Task: Search one way flight ticket for 1 adult, 5 children, 2 infants in seat and 1 infant on lap in first from Las Vegas: Harry Reid International Airport to Rockford: Chicago Rockford International Airport(was Northwest Chicagoland Regional Airport At Rockford) on 5-1-2023. Choice of flights is Singapure airlines. Number of bags: 1 checked bag. Price is upto 92000. Outbound departure time preference is 12:45.
Action: Mouse moved to (190, 299)
Screenshot: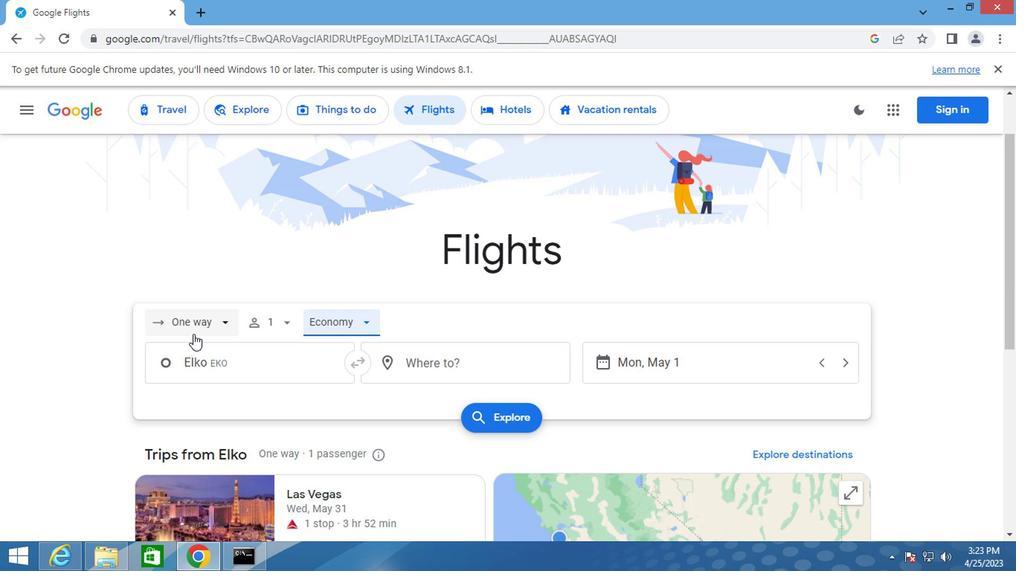 
Action: Mouse pressed left at (190, 299)
Screenshot: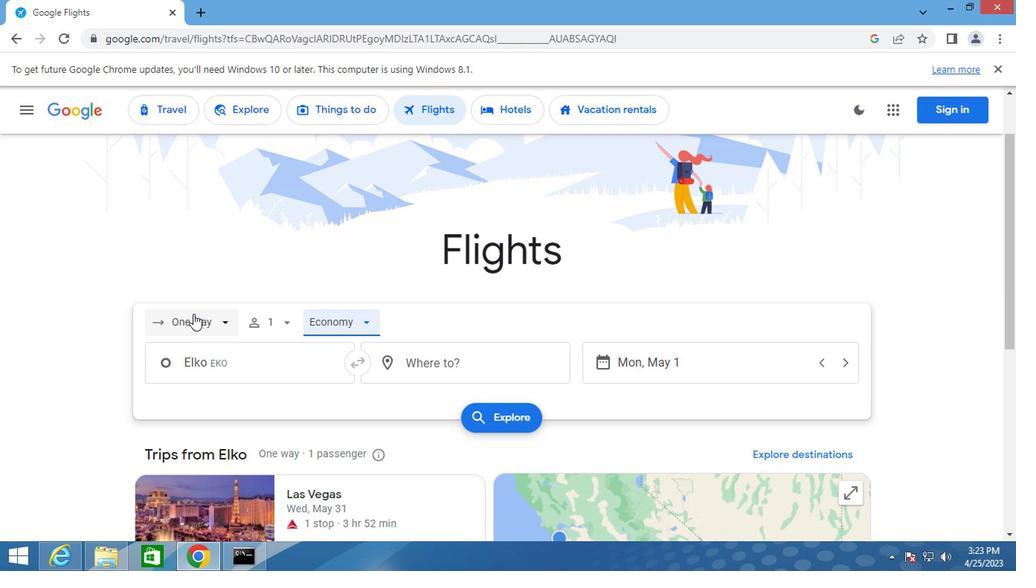 
Action: Mouse moved to (185, 327)
Screenshot: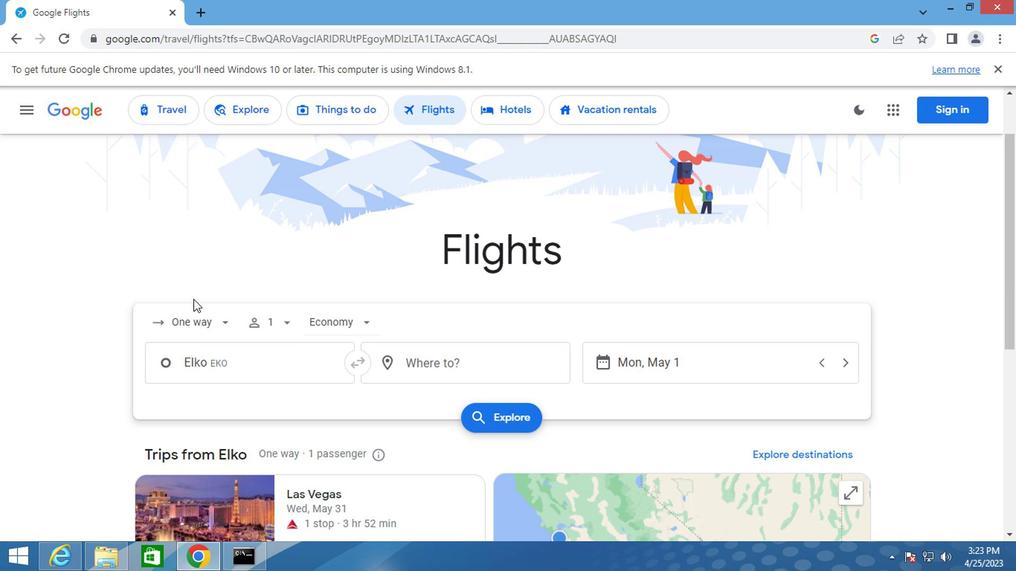 
Action: Mouse pressed left at (185, 327)
Screenshot: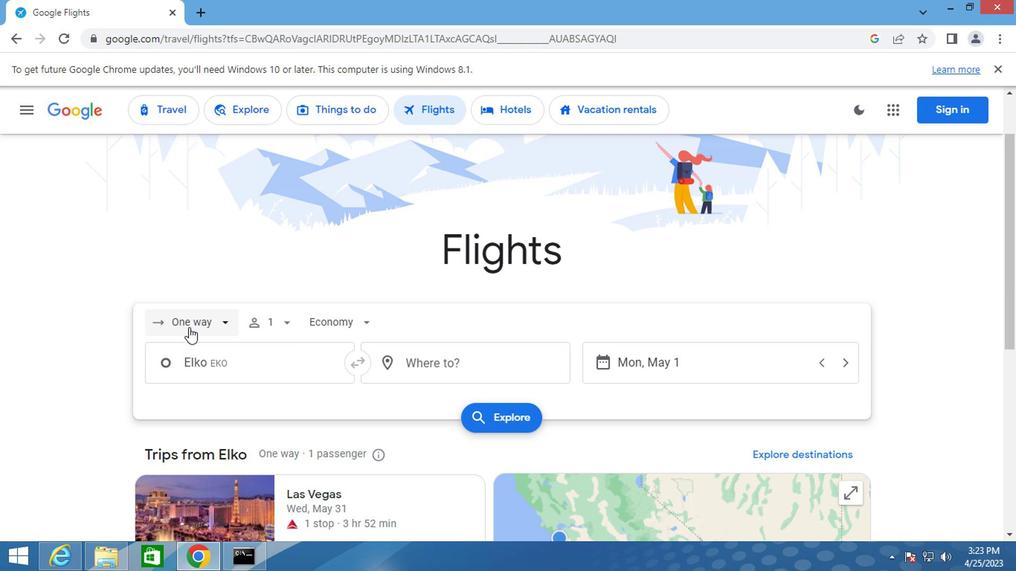 
Action: Mouse moved to (183, 400)
Screenshot: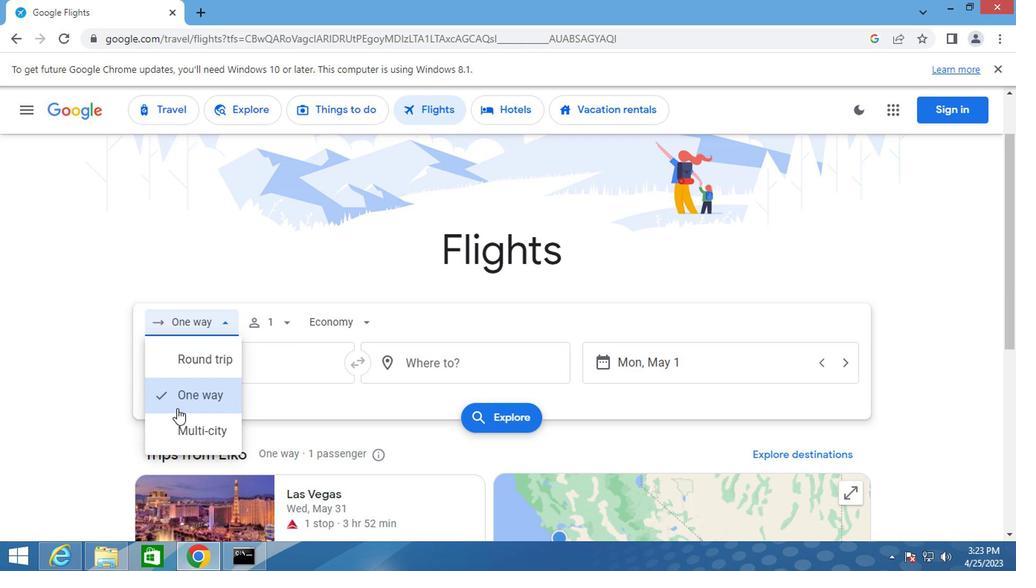 
Action: Mouse pressed left at (183, 400)
Screenshot: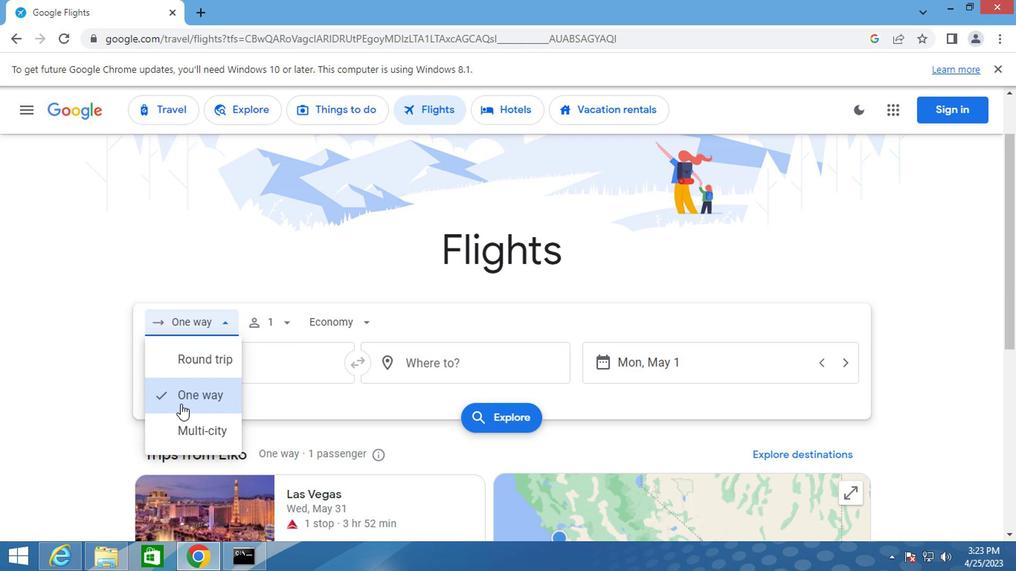 
Action: Mouse moved to (292, 325)
Screenshot: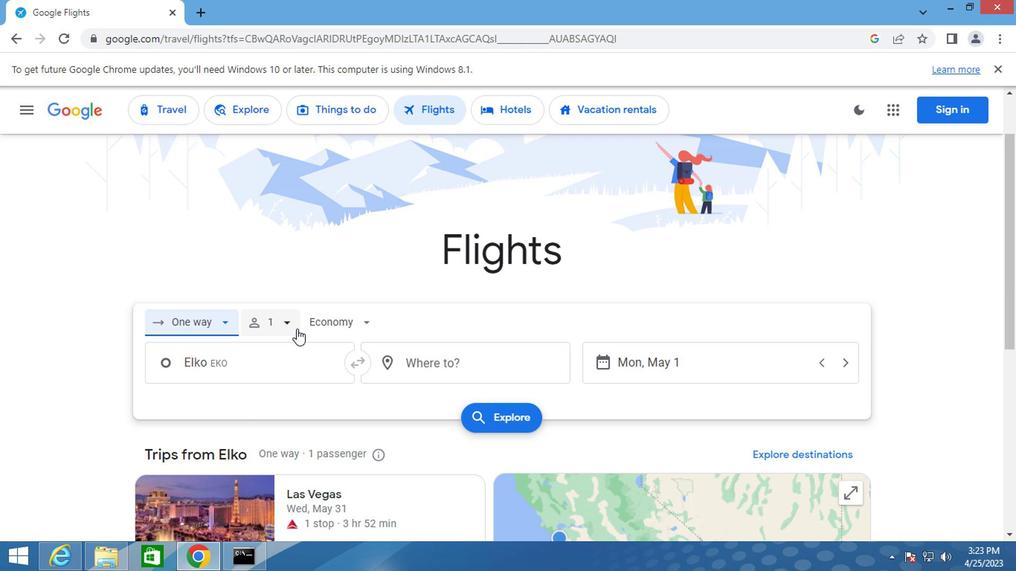 
Action: Mouse pressed left at (292, 325)
Screenshot: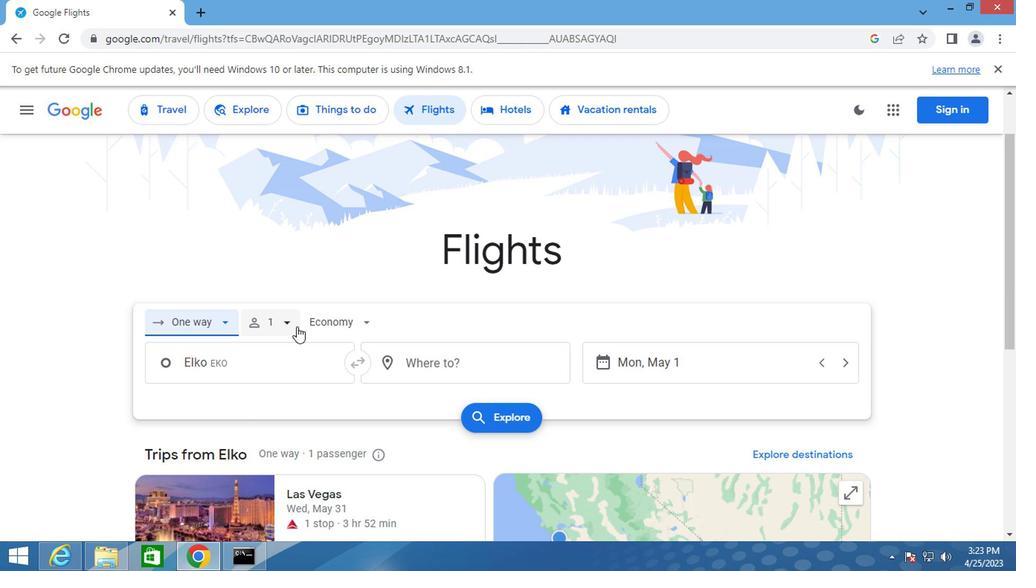 
Action: Mouse moved to (391, 393)
Screenshot: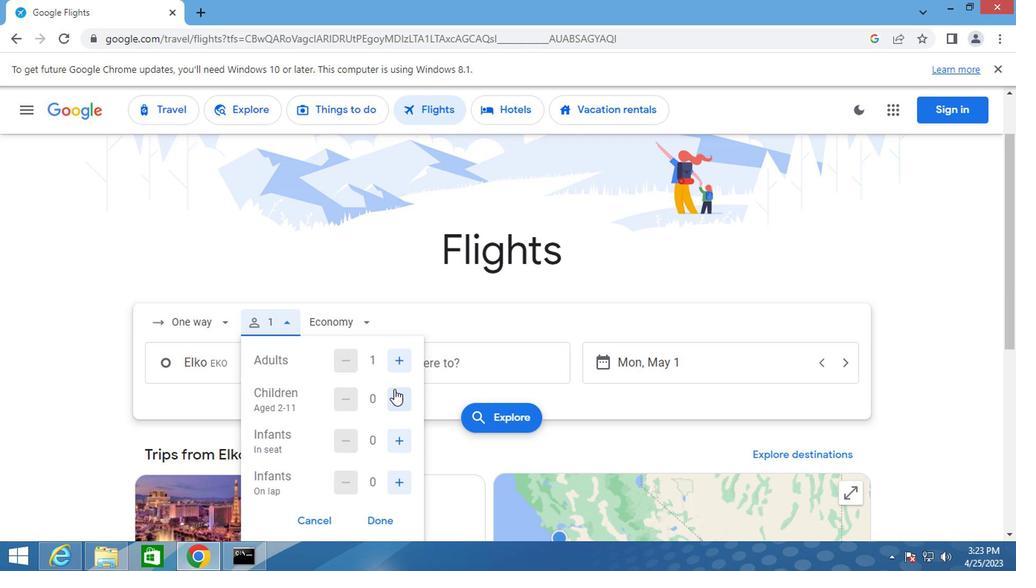 
Action: Mouse pressed left at (391, 393)
Screenshot: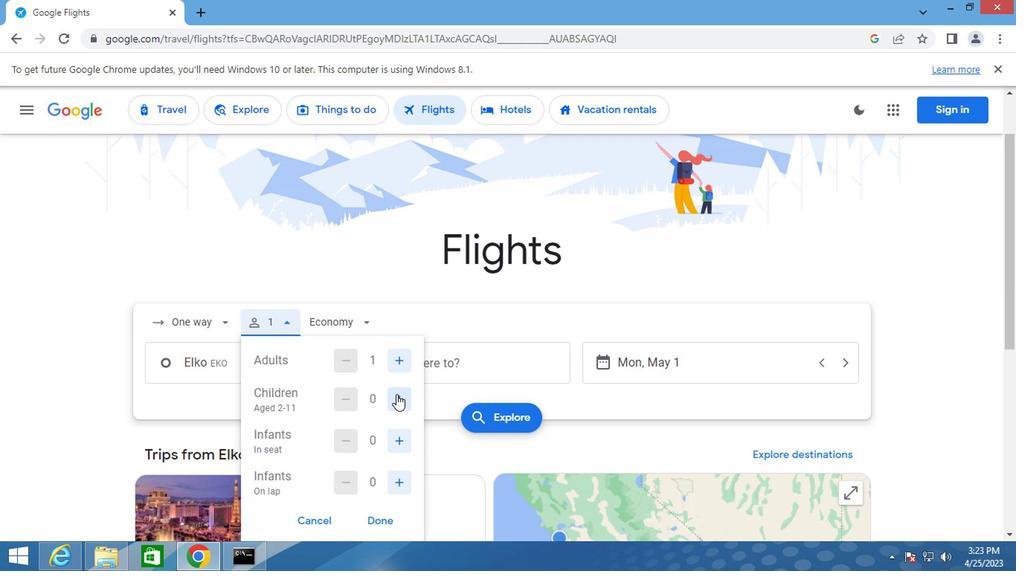 
Action: Mouse moved to (388, 438)
Screenshot: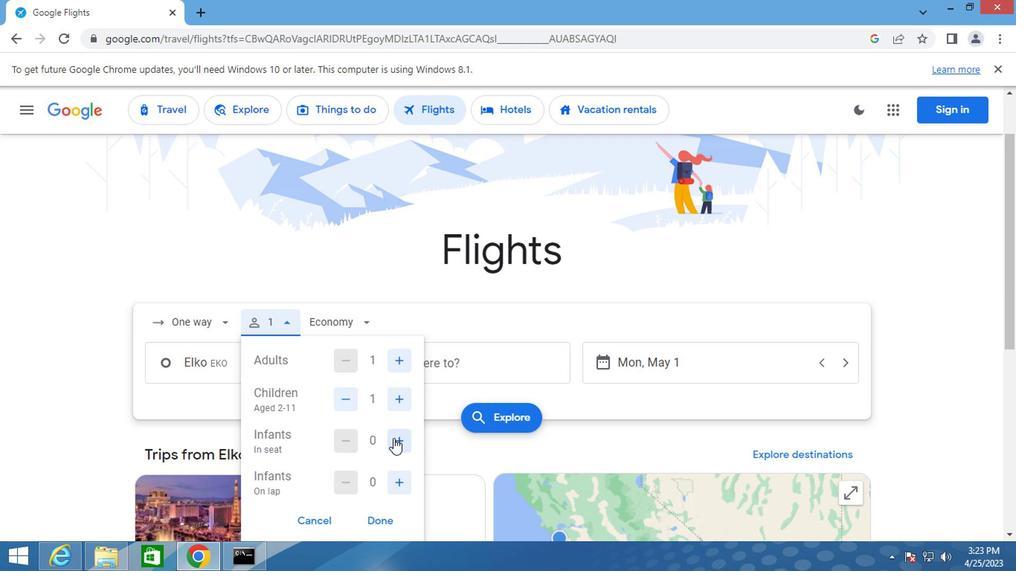 
Action: Mouse pressed left at (388, 438)
Screenshot: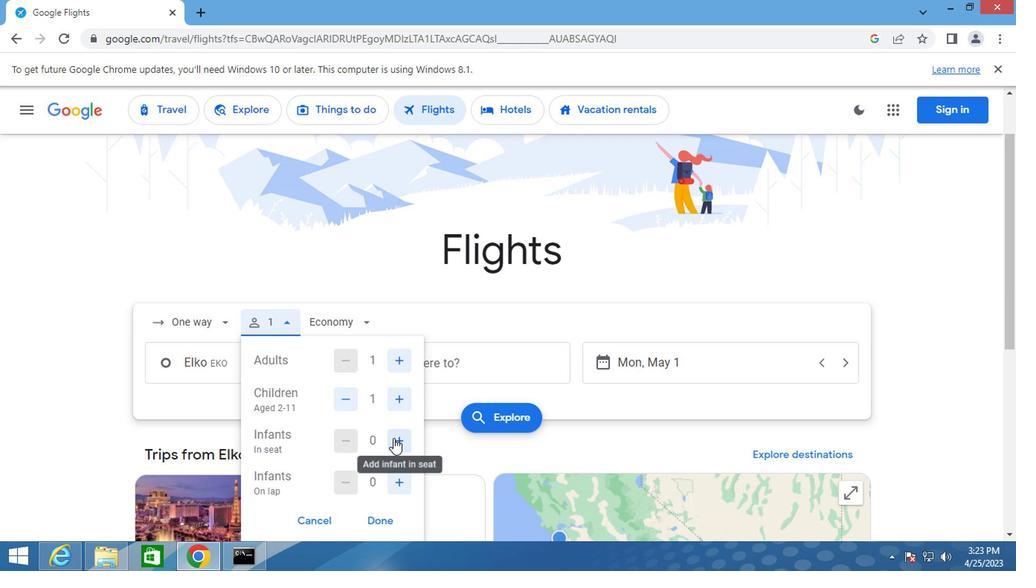 
Action: Mouse moved to (341, 321)
Screenshot: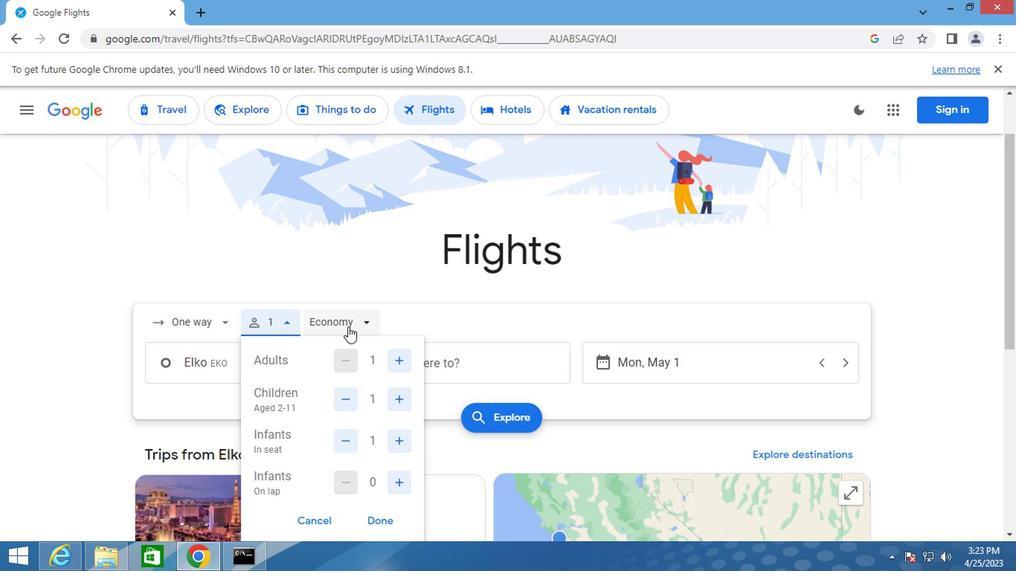 
Action: Mouse pressed left at (341, 321)
Screenshot: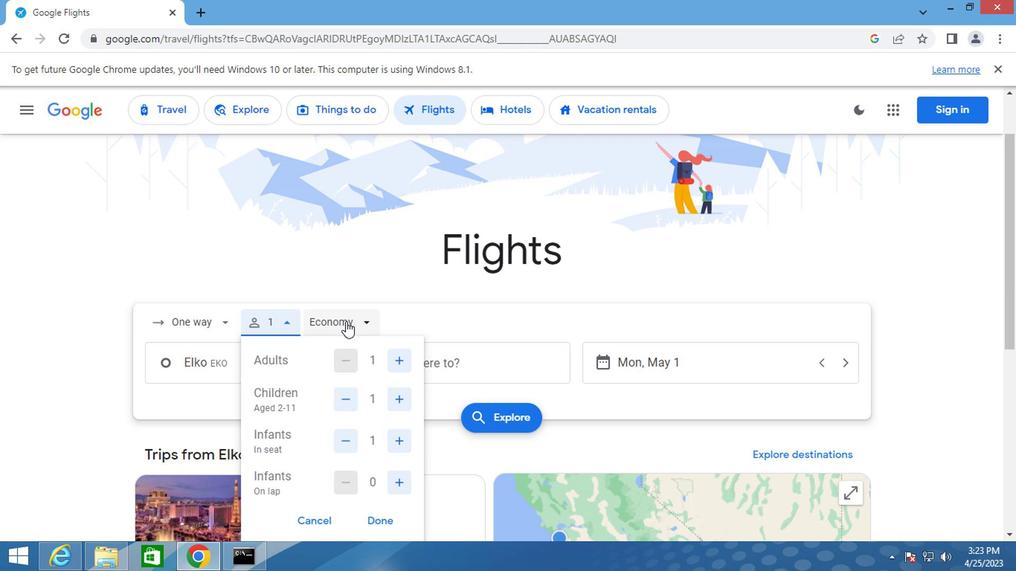 
Action: Mouse moved to (372, 395)
Screenshot: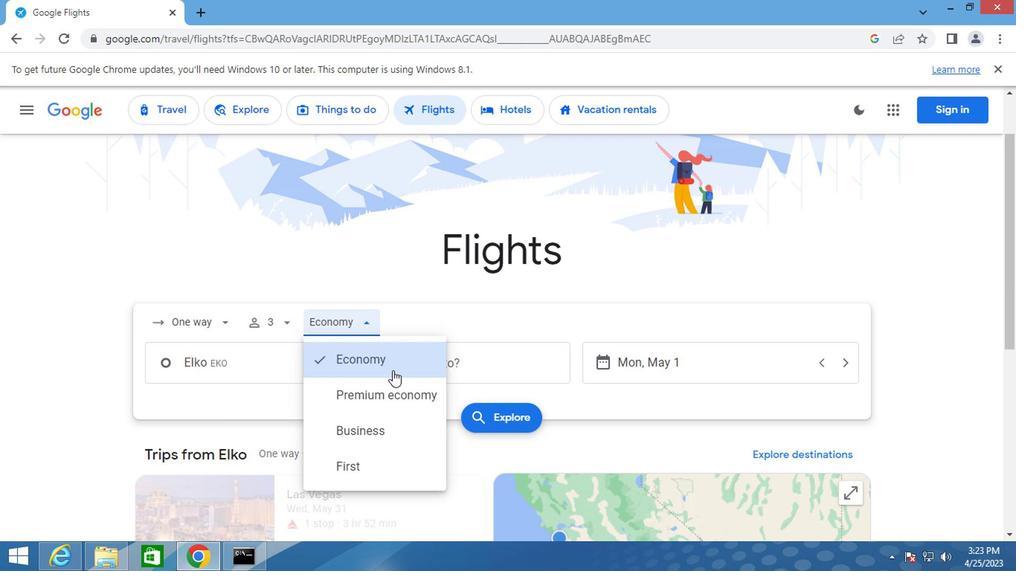 
Action: Mouse pressed left at (372, 395)
Screenshot: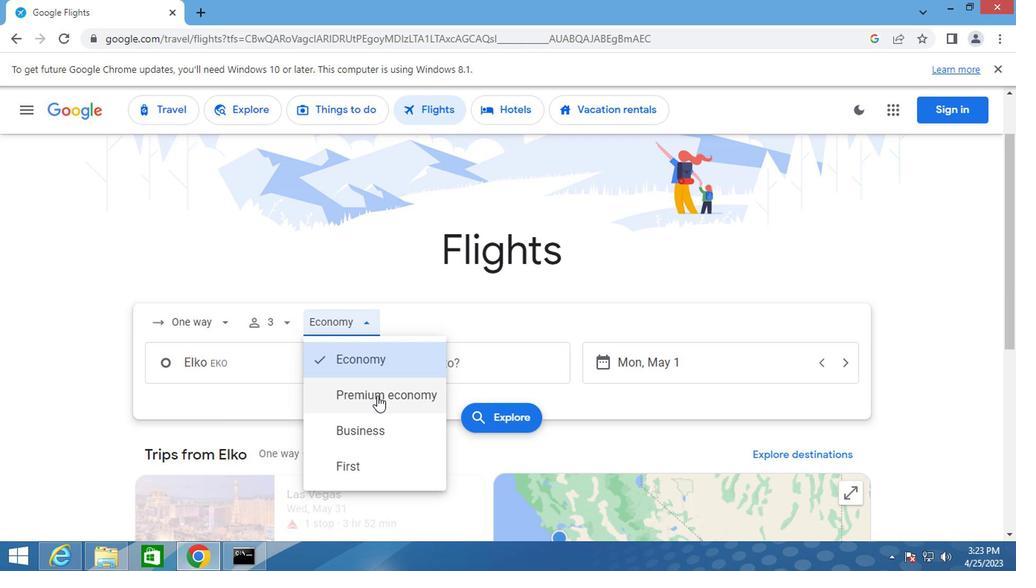 
Action: Mouse moved to (215, 365)
Screenshot: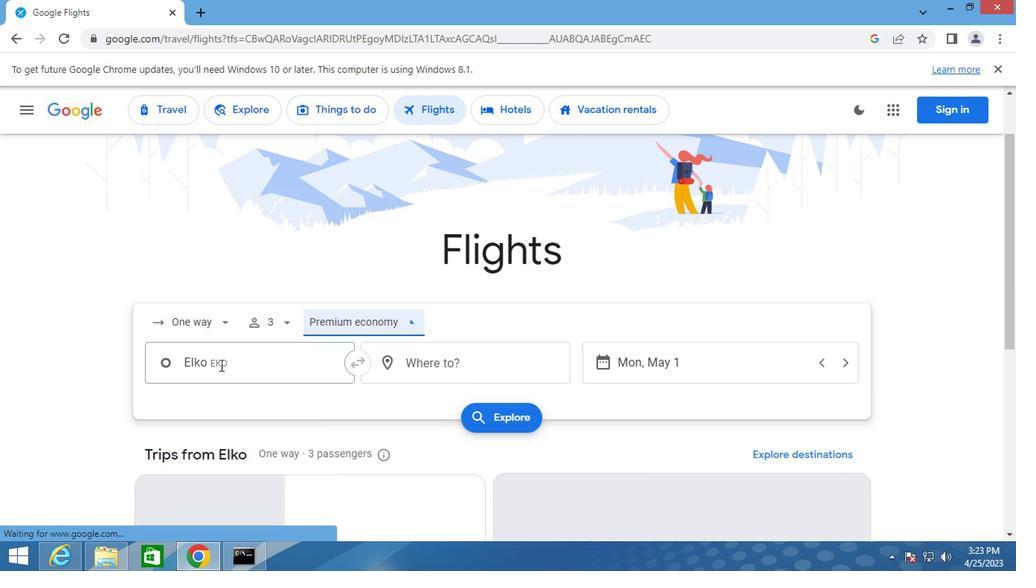 
Action: Mouse pressed left at (215, 365)
Screenshot: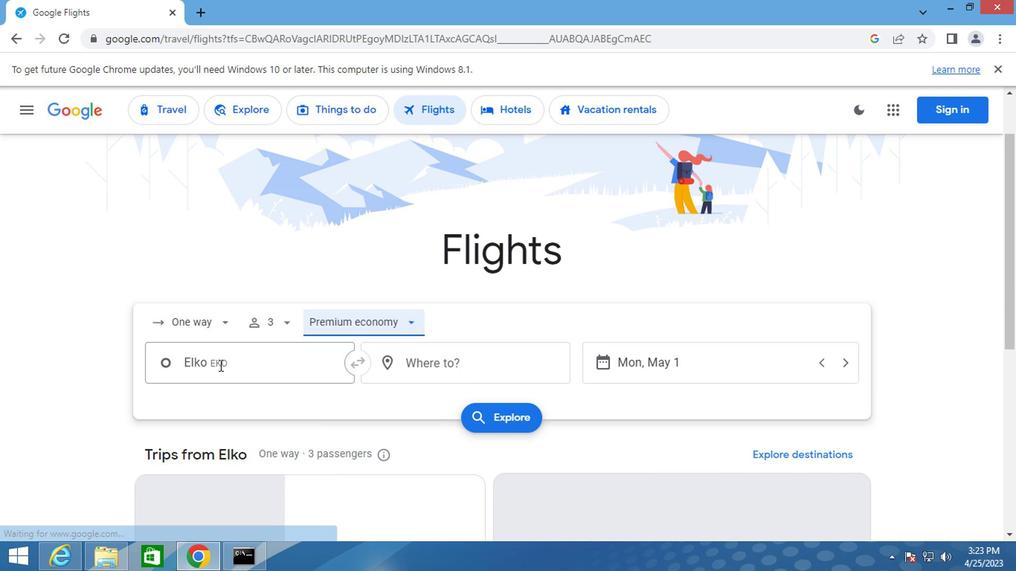 
Action: Mouse moved to (211, 361)
Screenshot: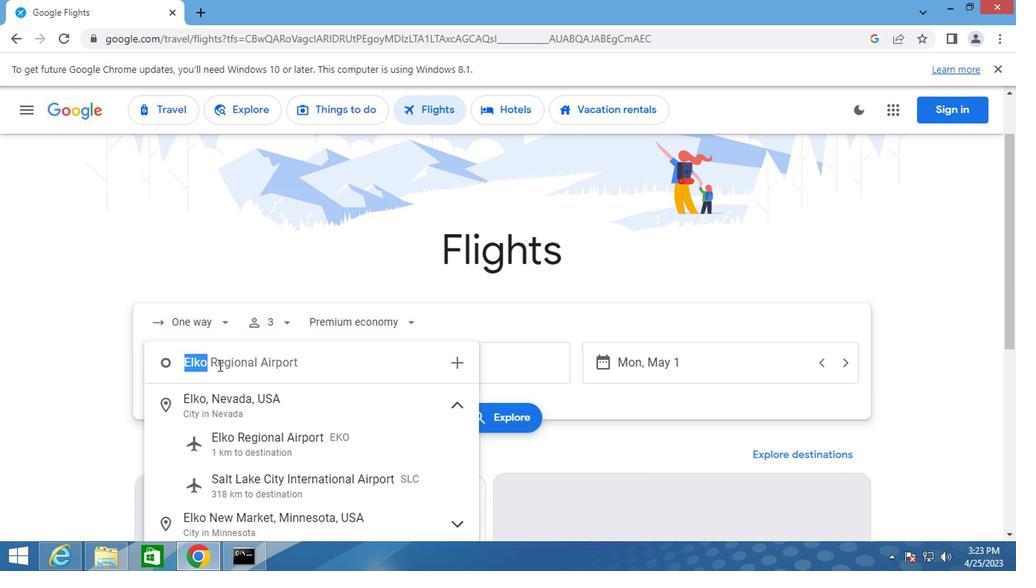 
Action: Key pressed elko
Screenshot: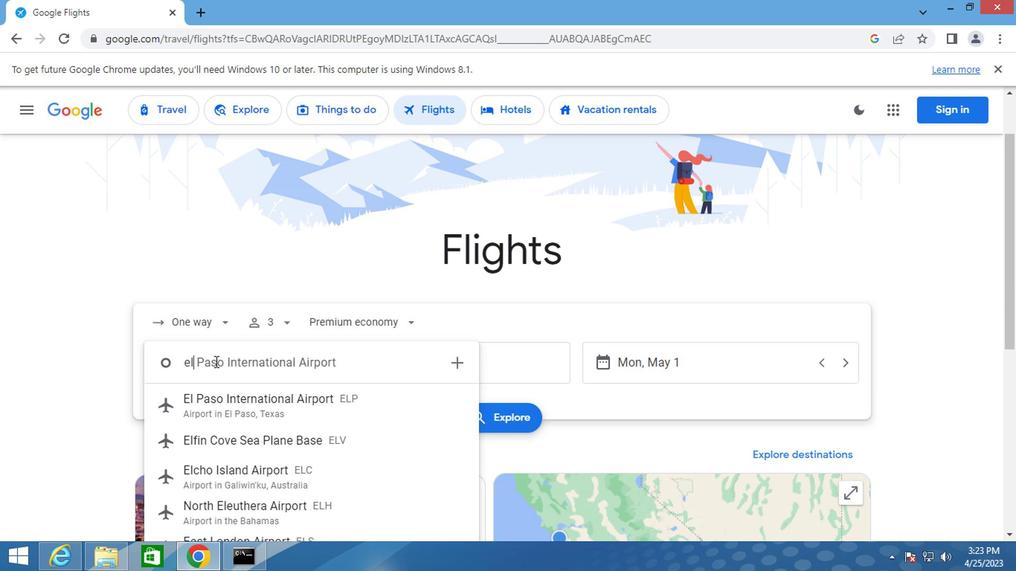 
Action: Mouse moved to (254, 443)
Screenshot: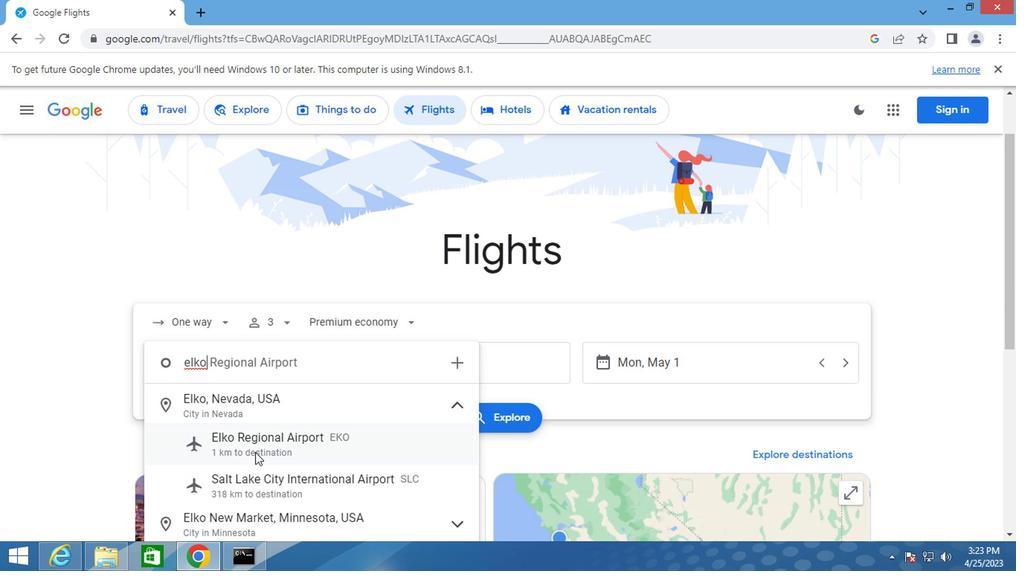 
Action: Mouse pressed left at (254, 443)
Screenshot: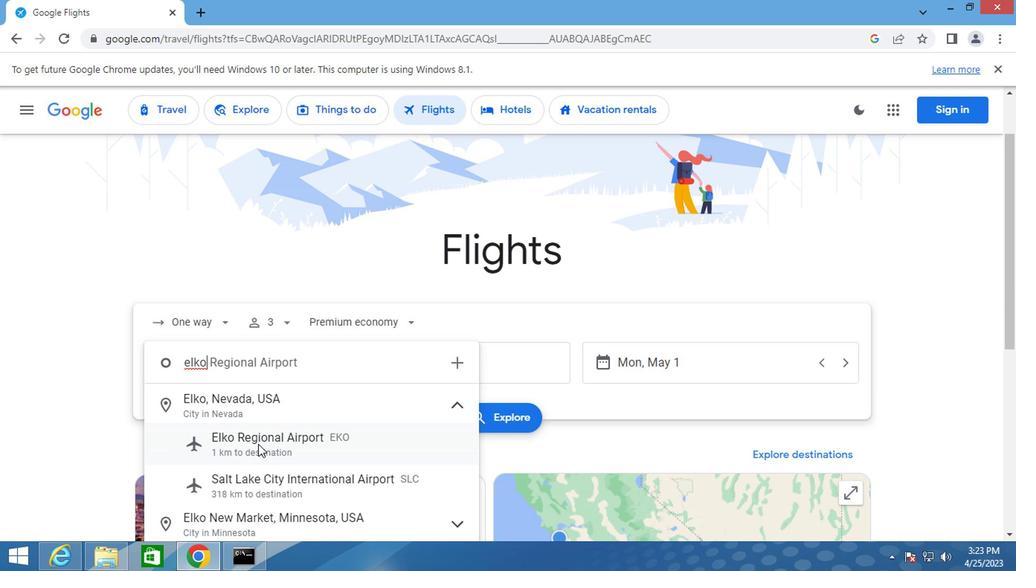 
Action: Mouse moved to (398, 372)
Screenshot: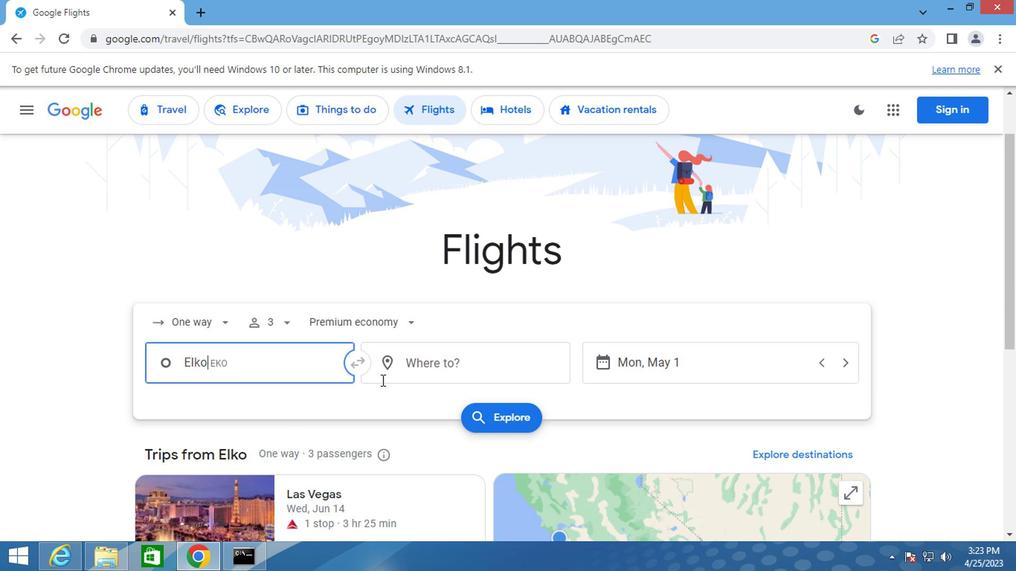 
Action: Mouse pressed left at (398, 372)
Screenshot: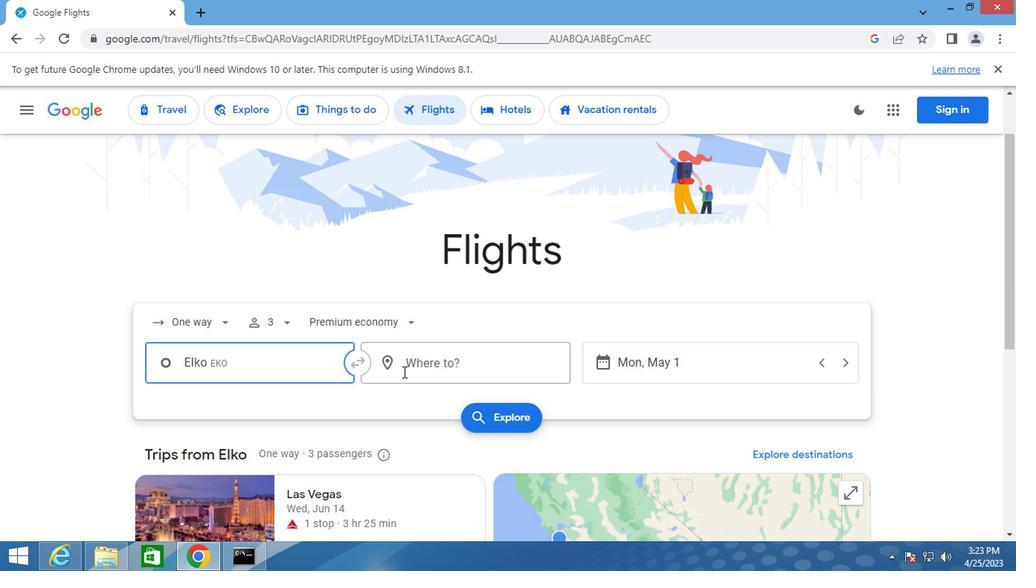 
Action: Key pressed gillette
Screenshot: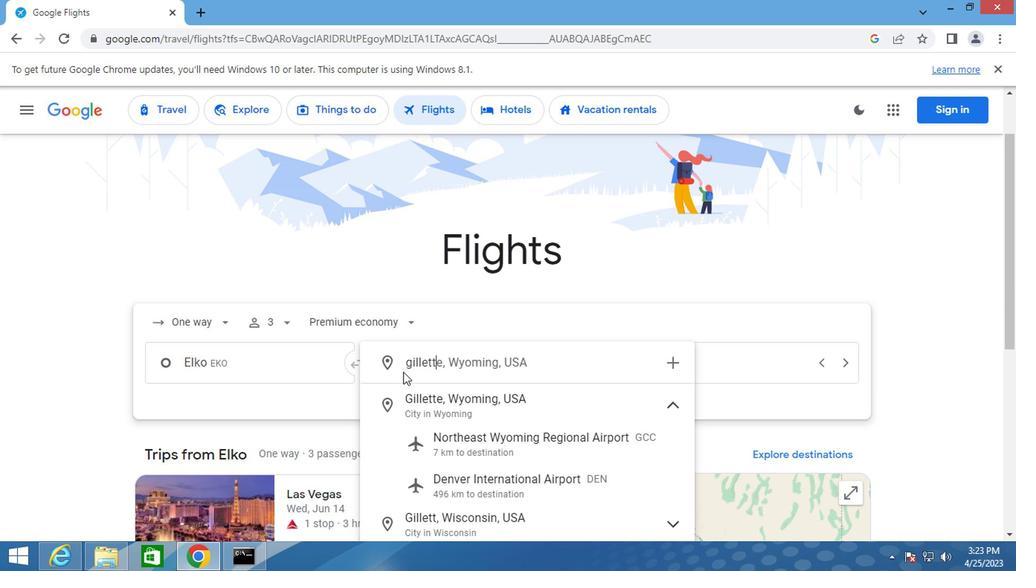 
Action: Mouse moved to (475, 446)
Screenshot: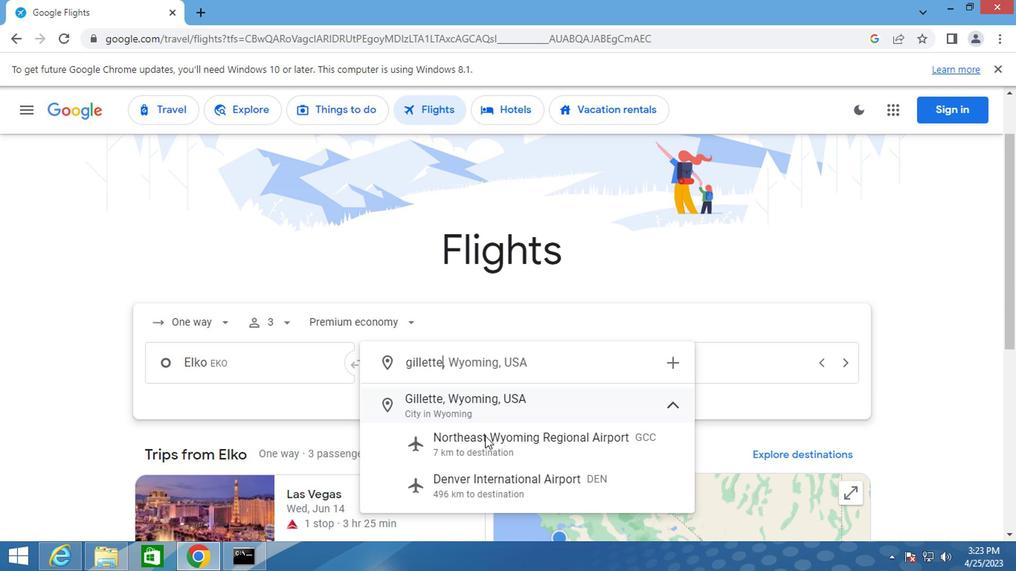 
Action: Mouse pressed left at (475, 446)
Screenshot: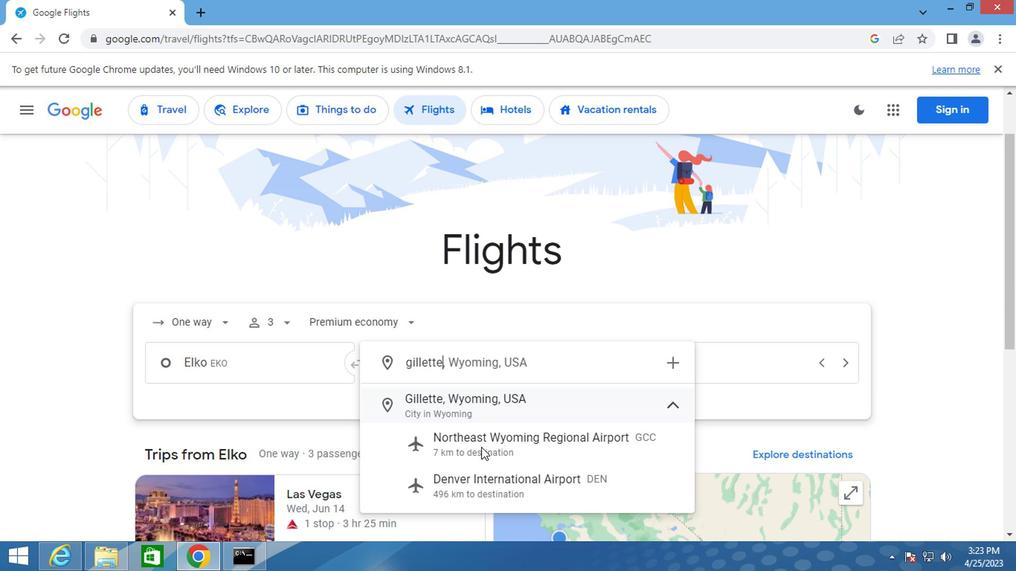
Action: Mouse moved to (656, 377)
Screenshot: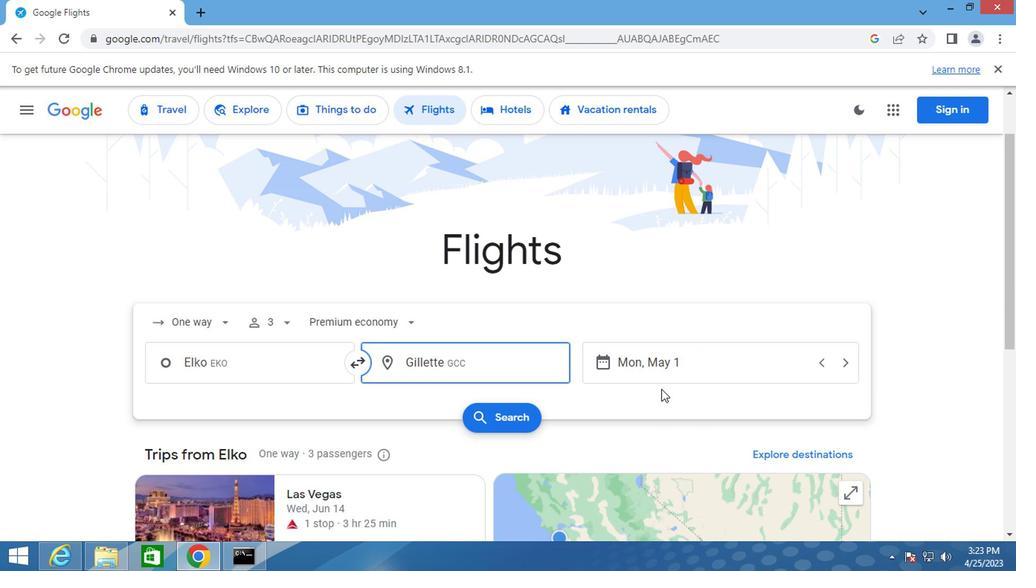 
Action: Mouse pressed left at (656, 377)
Screenshot: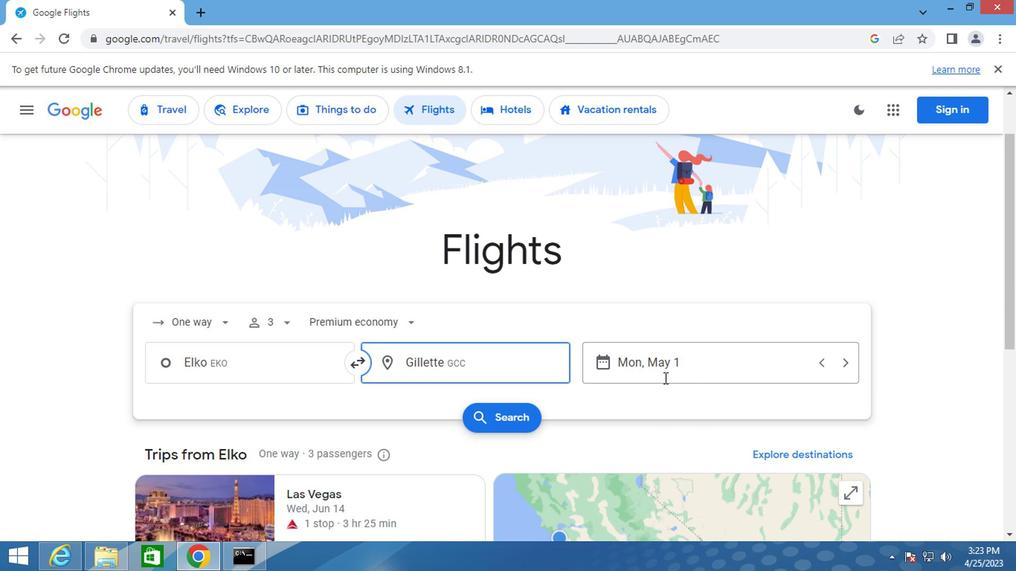 
Action: Mouse moved to (648, 277)
Screenshot: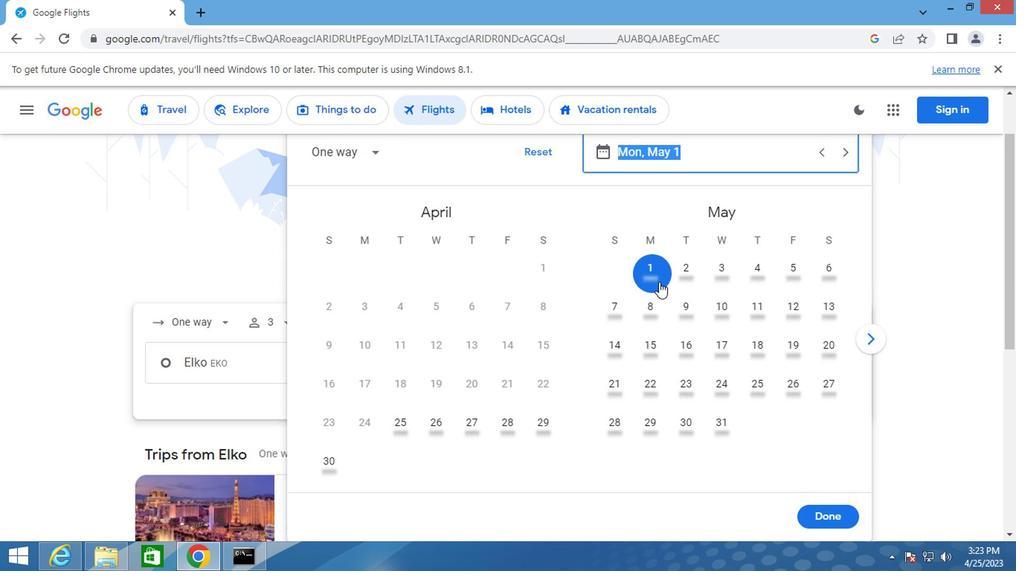 
Action: Mouse pressed left at (648, 277)
Screenshot: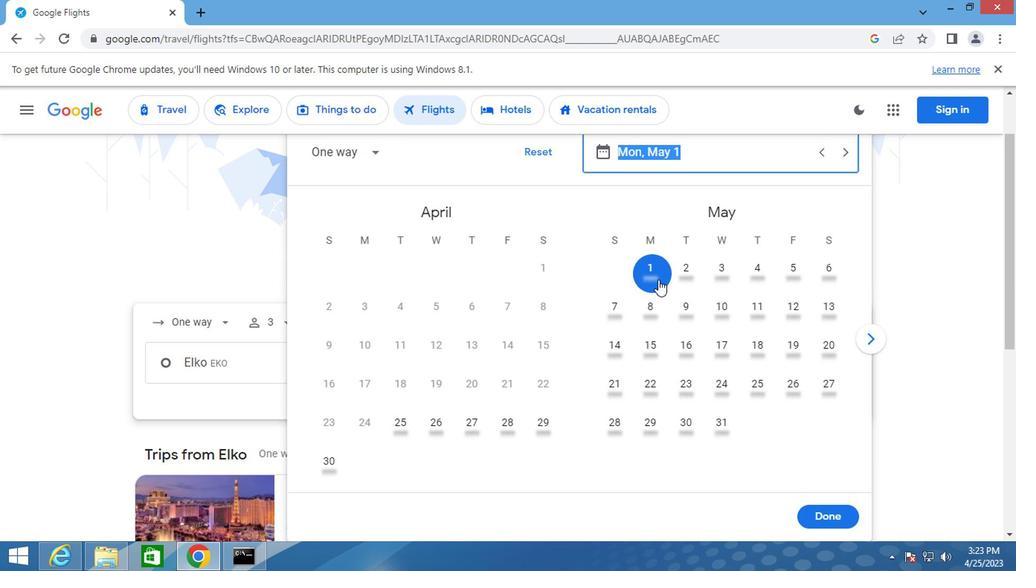 
Action: Mouse moved to (815, 519)
Screenshot: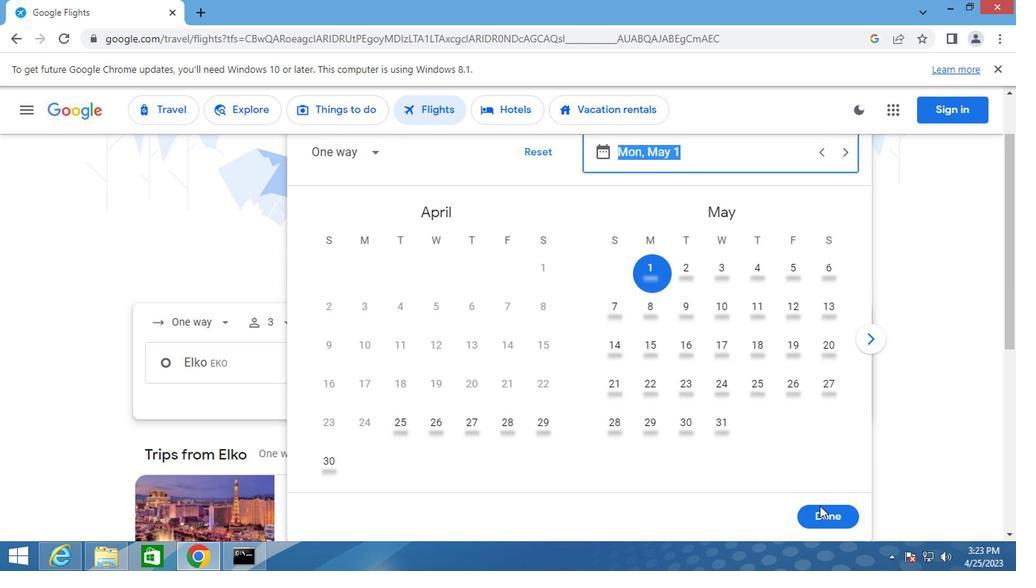 
Action: Mouse pressed left at (815, 519)
Screenshot: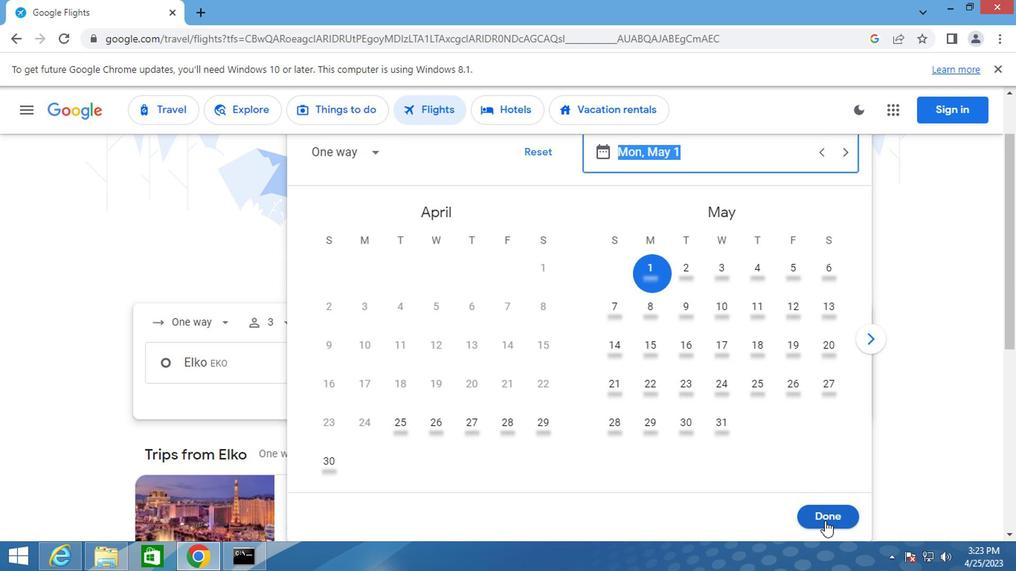 
Action: Mouse moved to (507, 411)
Screenshot: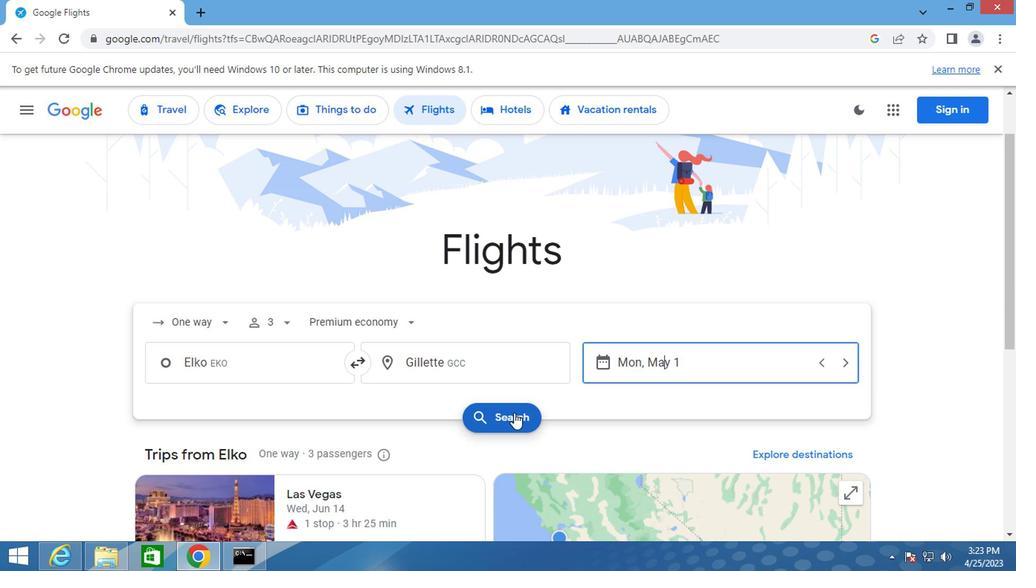 
Action: Mouse pressed left at (507, 411)
Screenshot: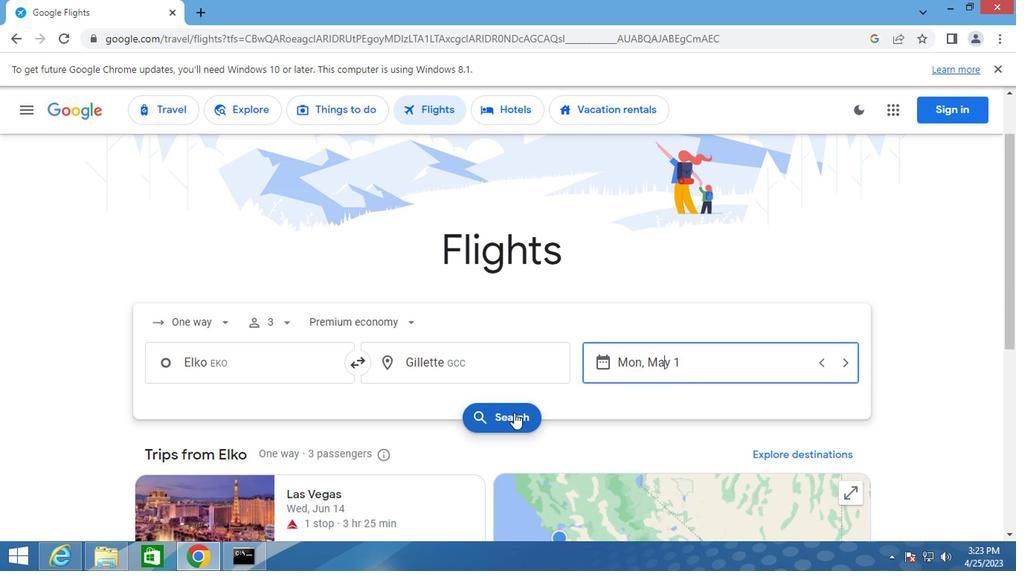 
Action: Mouse moved to (167, 248)
Screenshot: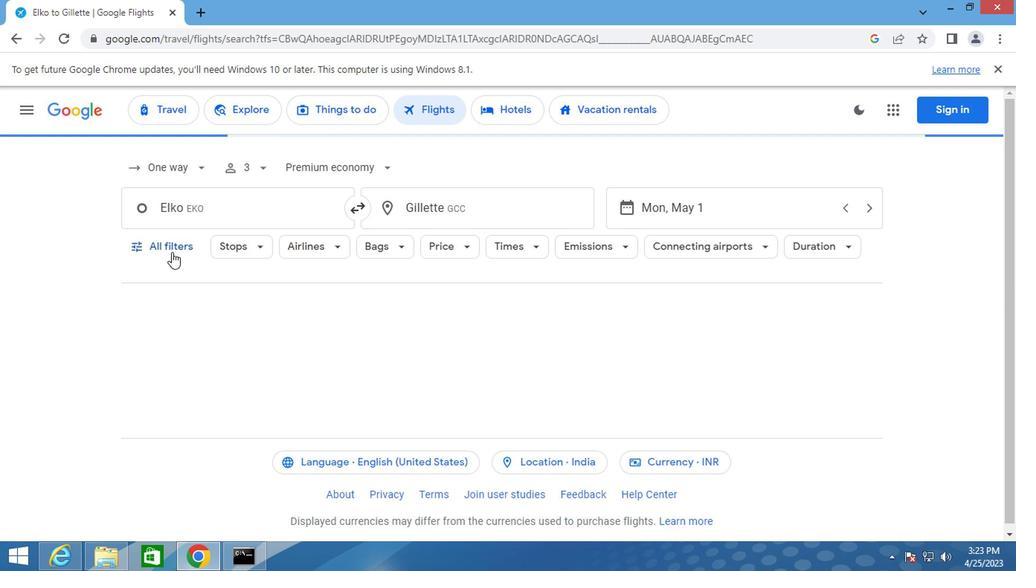 
Action: Mouse pressed left at (167, 248)
Screenshot: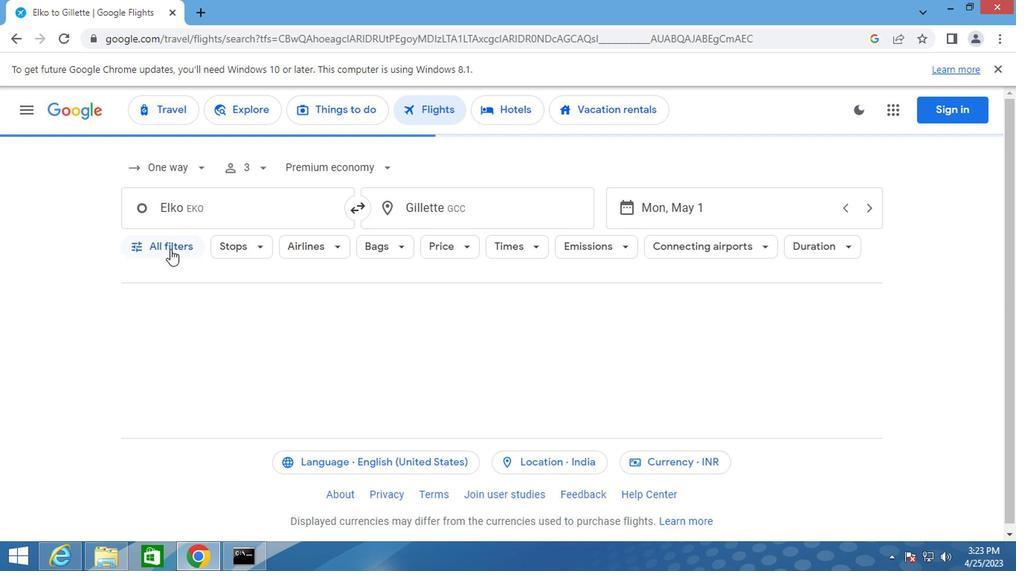 
Action: Mouse moved to (219, 396)
Screenshot: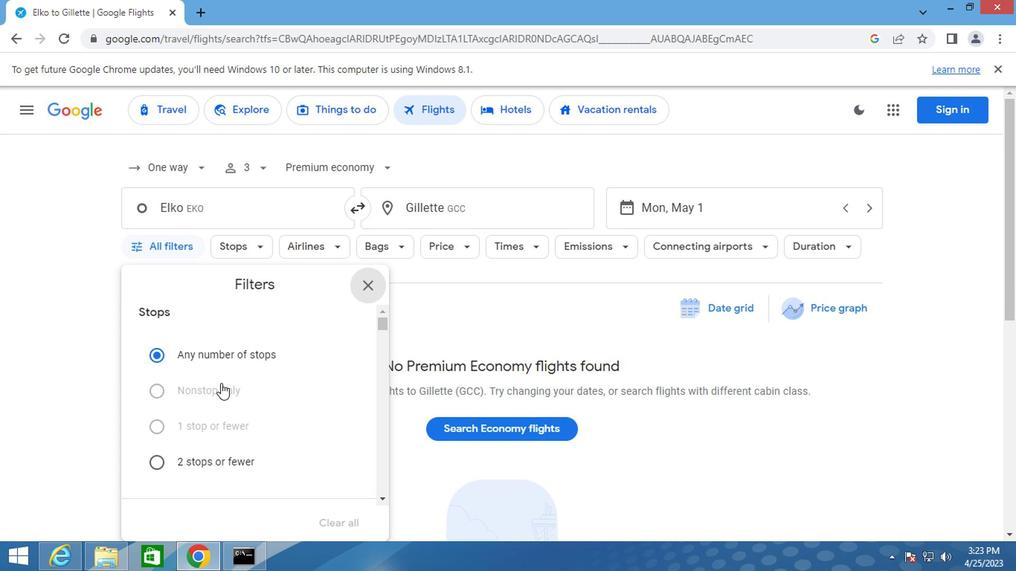 
Action: Mouse scrolled (219, 396) with delta (0, 0)
Screenshot: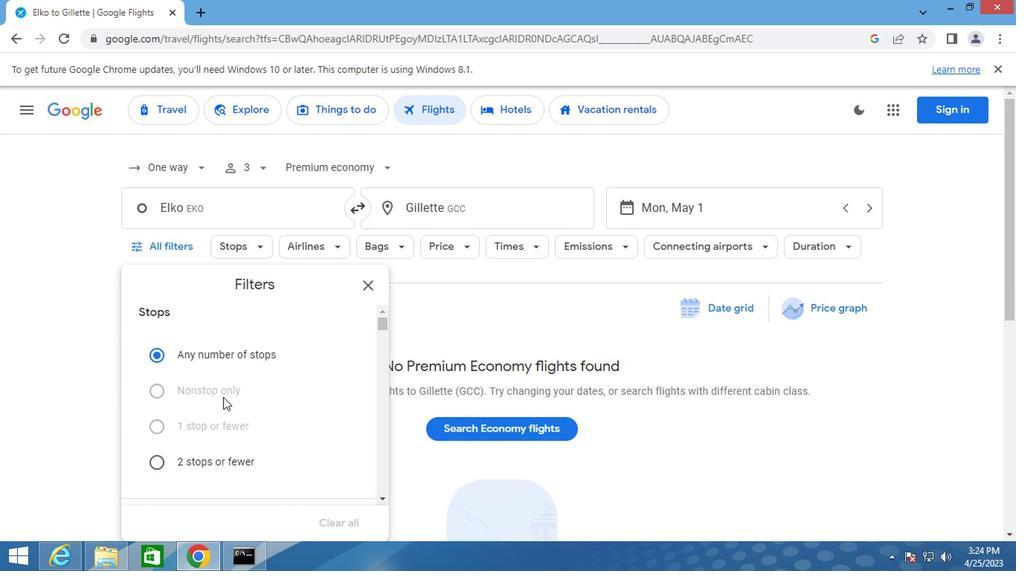 
Action: Mouse scrolled (219, 396) with delta (0, 0)
Screenshot: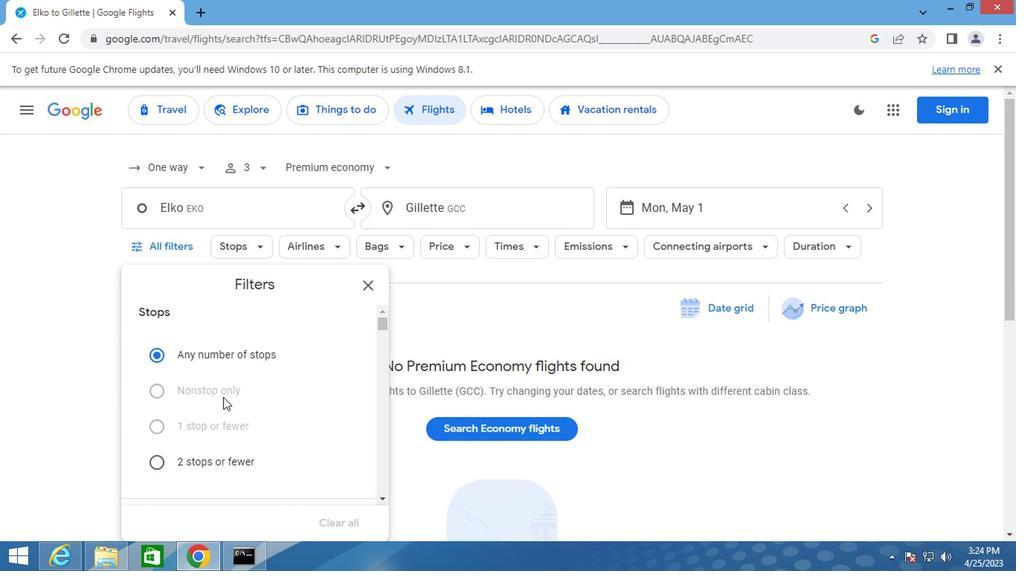 
Action: Mouse scrolled (219, 396) with delta (0, 0)
Screenshot: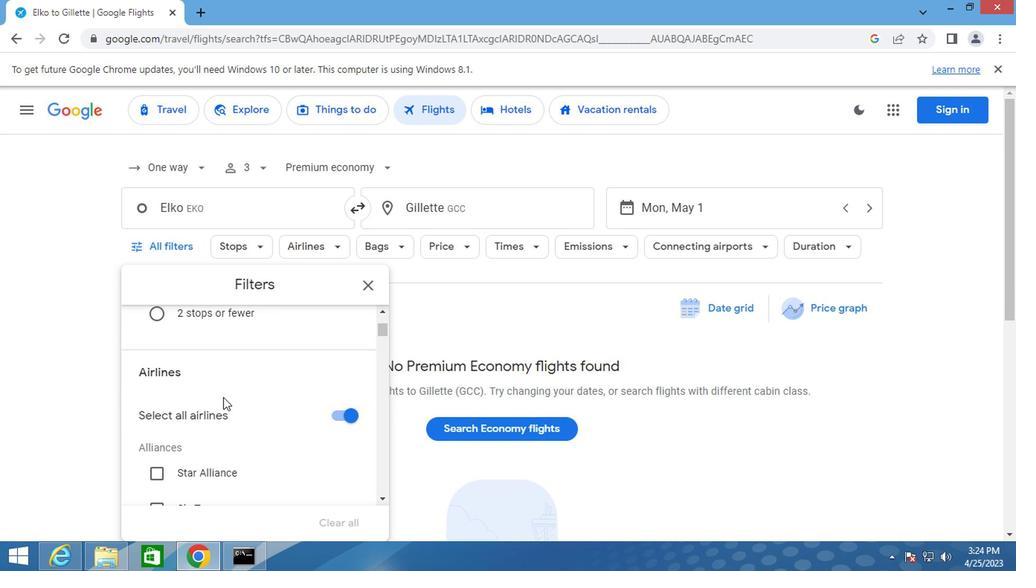 
Action: Mouse scrolled (219, 396) with delta (0, 0)
Screenshot: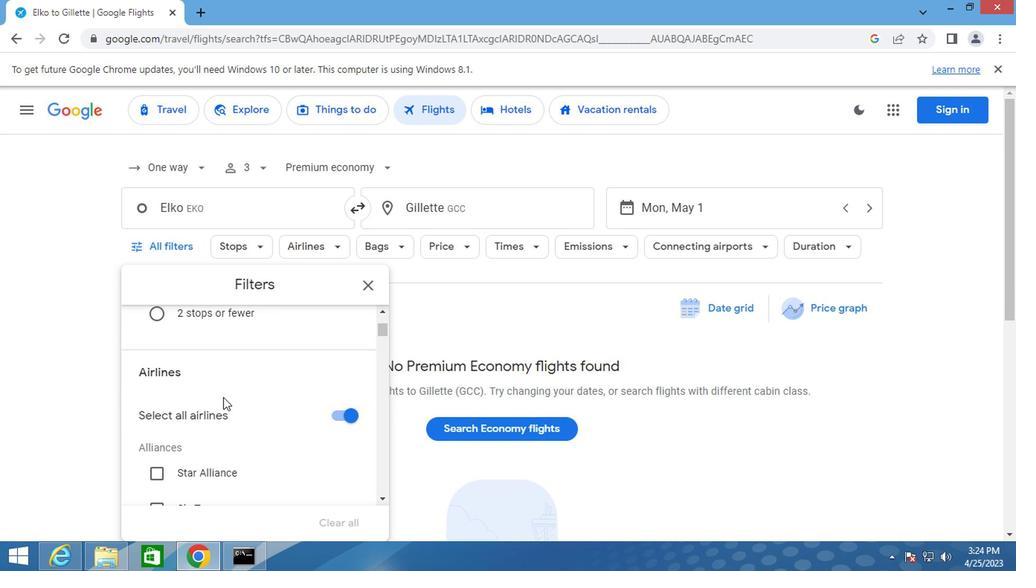 
Action: Mouse moved to (220, 397)
Screenshot: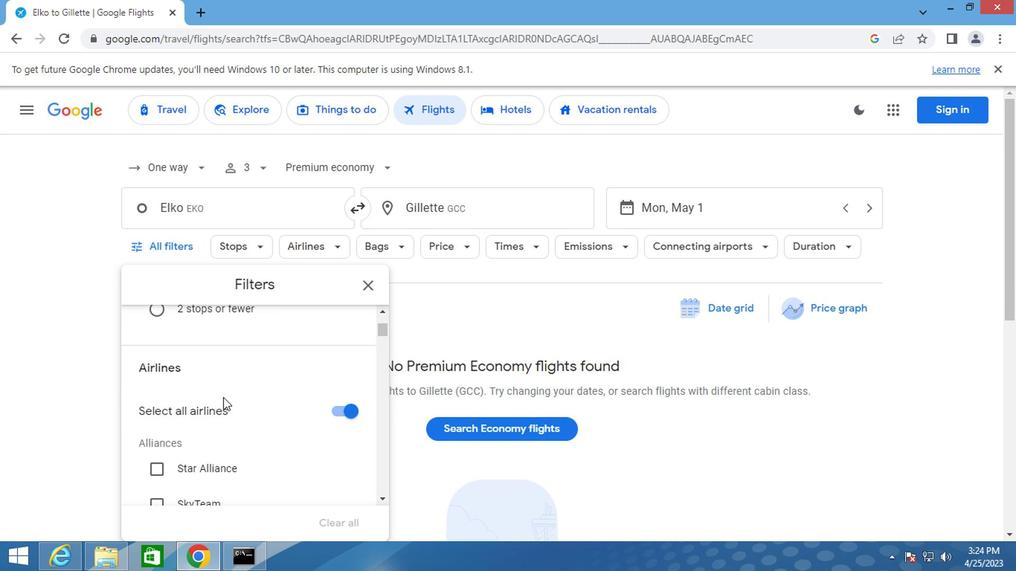 
Action: Mouse scrolled (220, 396) with delta (0, 0)
Screenshot: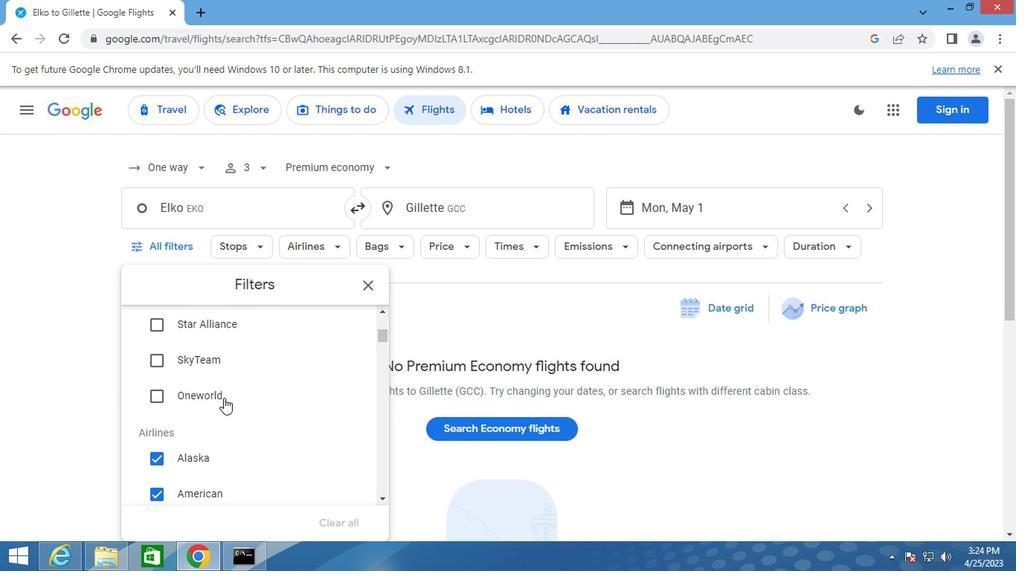 
Action: Mouse scrolled (220, 396) with delta (0, 0)
Screenshot: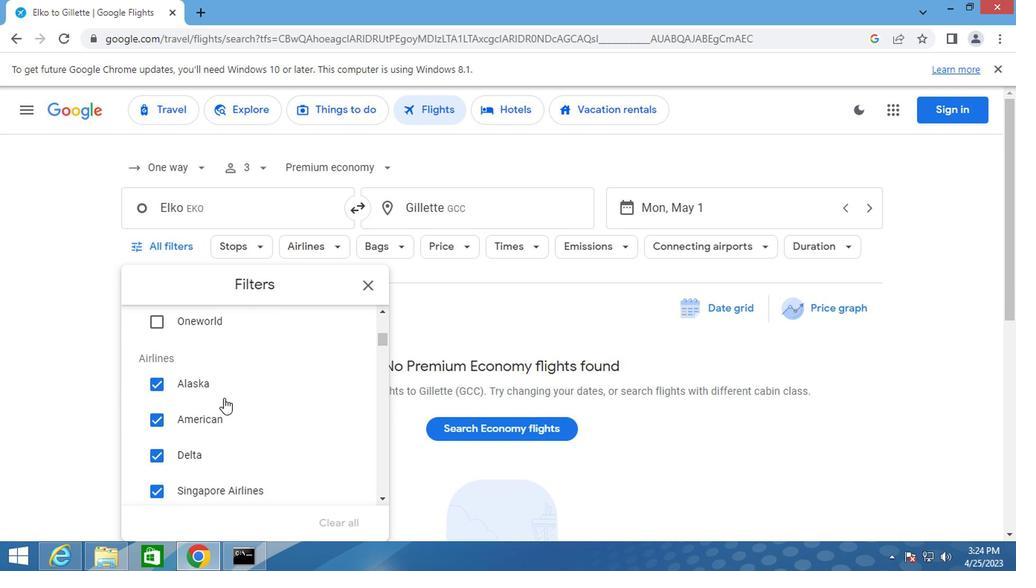 
Action: Mouse scrolled (220, 396) with delta (0, 0)
Screenshot: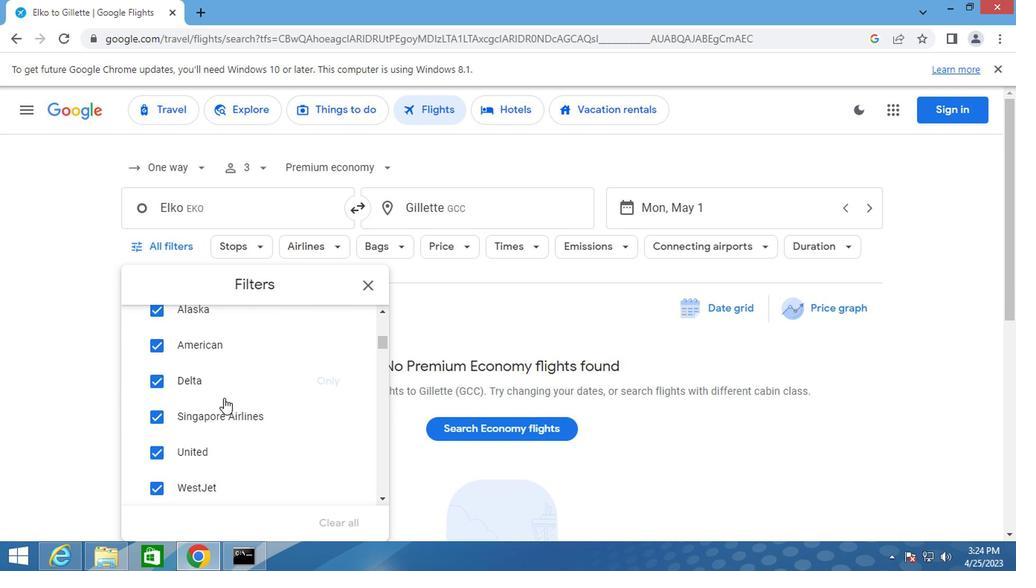 
Action: Mouse scrolled (220, 396) with delta (0, 0)
Screenshot: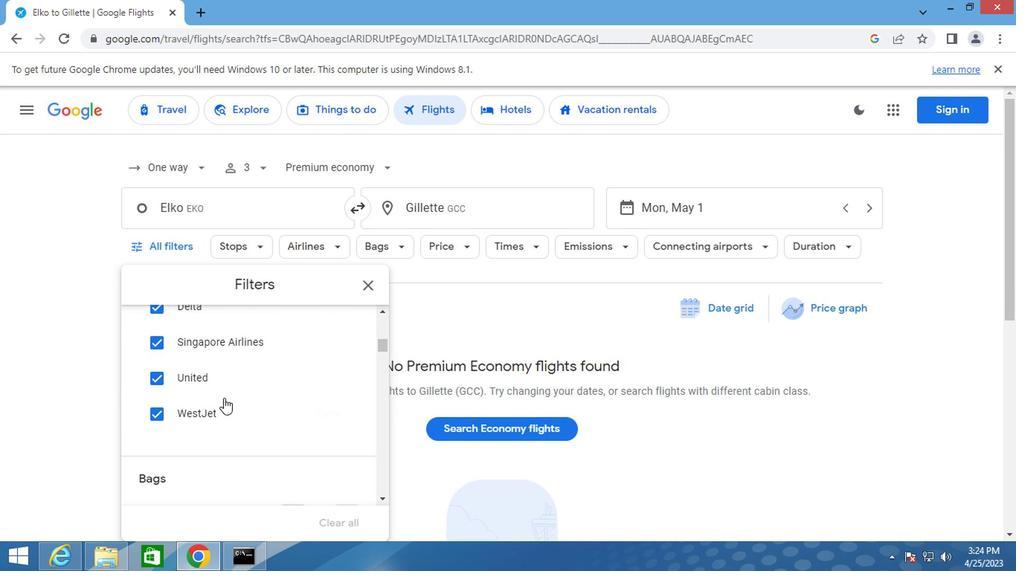 
Action: Mouse scrolled (220, 396) with delta (0, 0)
Screenshot: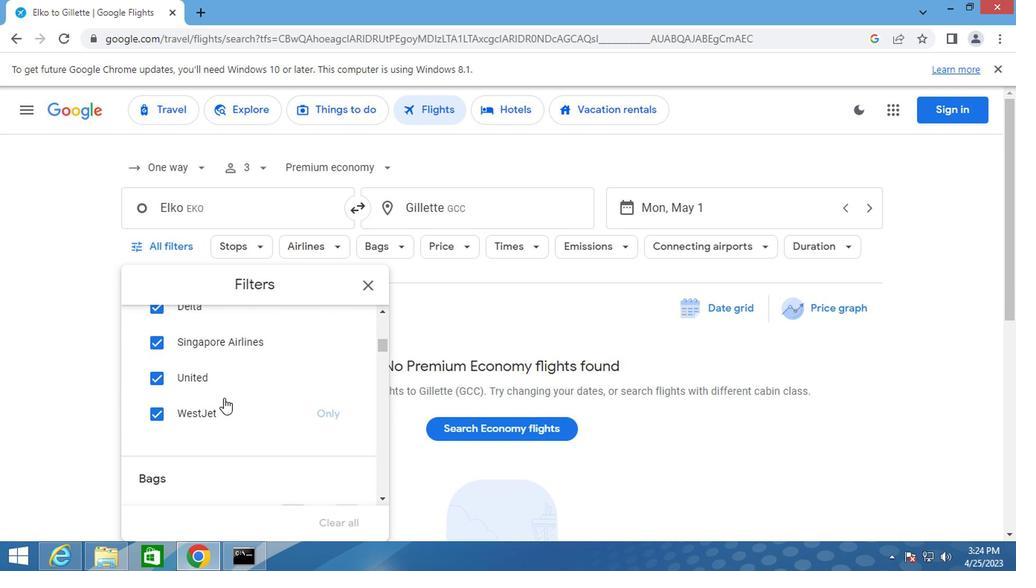 
Action: Mouse moved to (345, 405)
Screenshot: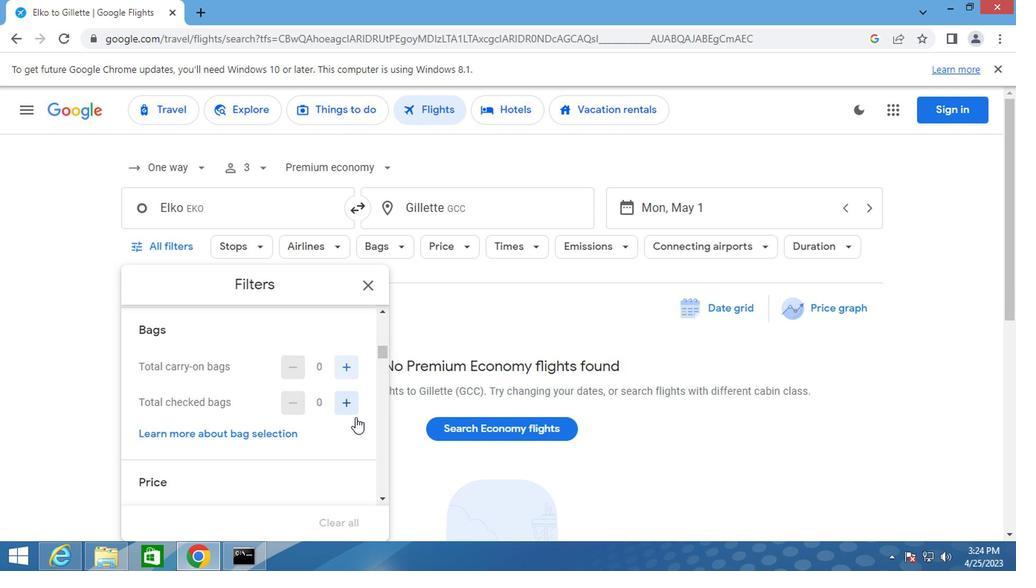 
Action: Mouse pressed left at (345, 405)
Screenshot: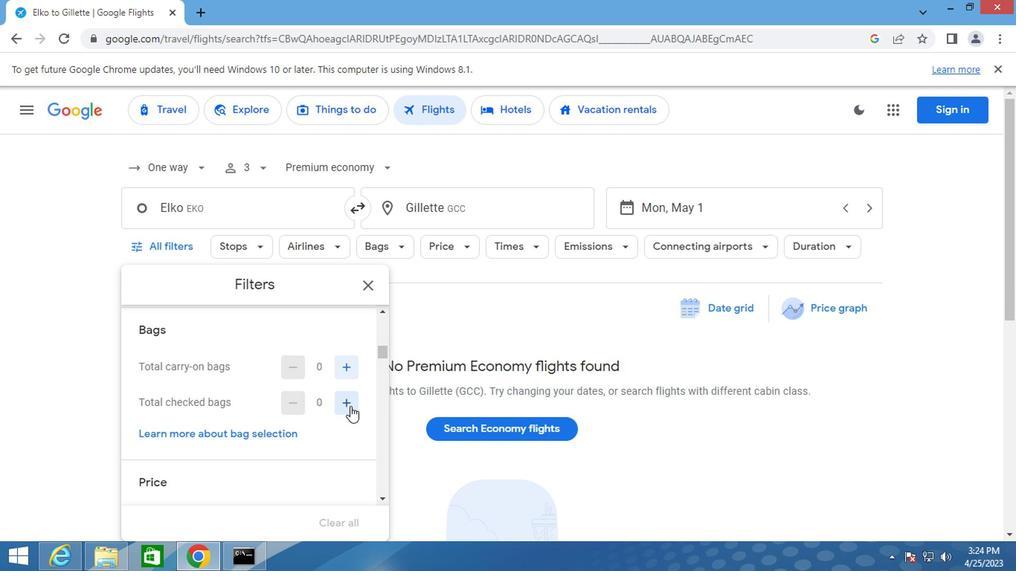 
Action: Mouse pressed left at (345, 405)
Screenshot: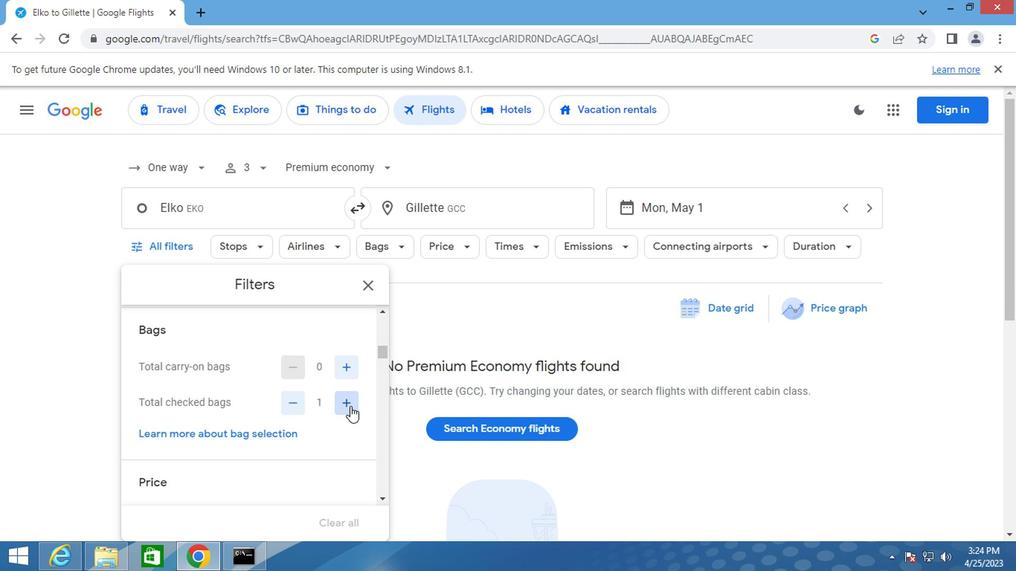 
Action: Mouse moved to (262, 417)
Screenshot: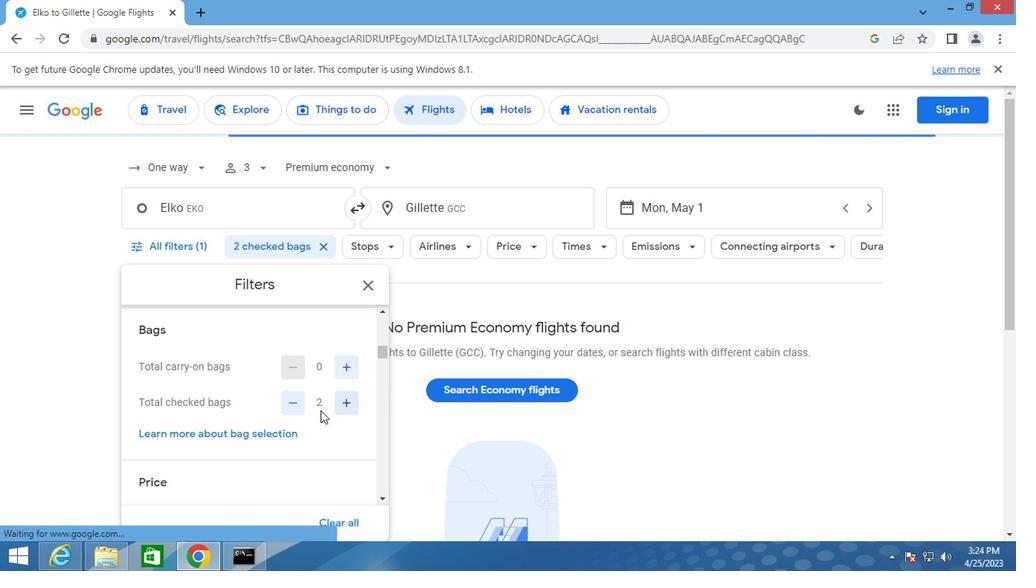 
Action: Mouse scrolled (262, 416) with delta (0, -1)
Screenshot: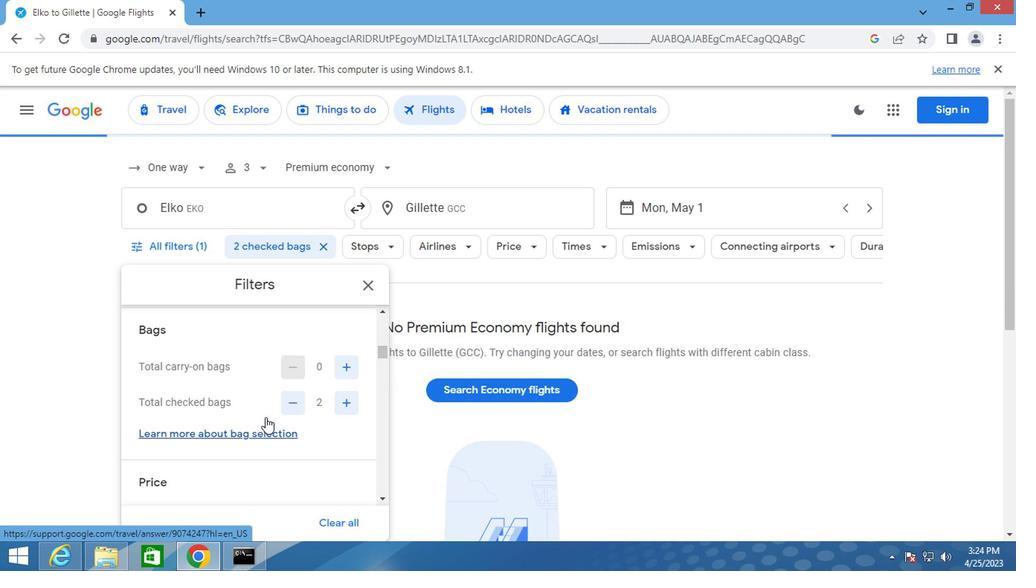 
Action: Mouse scrolled (262, 416) with delta (0, -1)
Screenshot: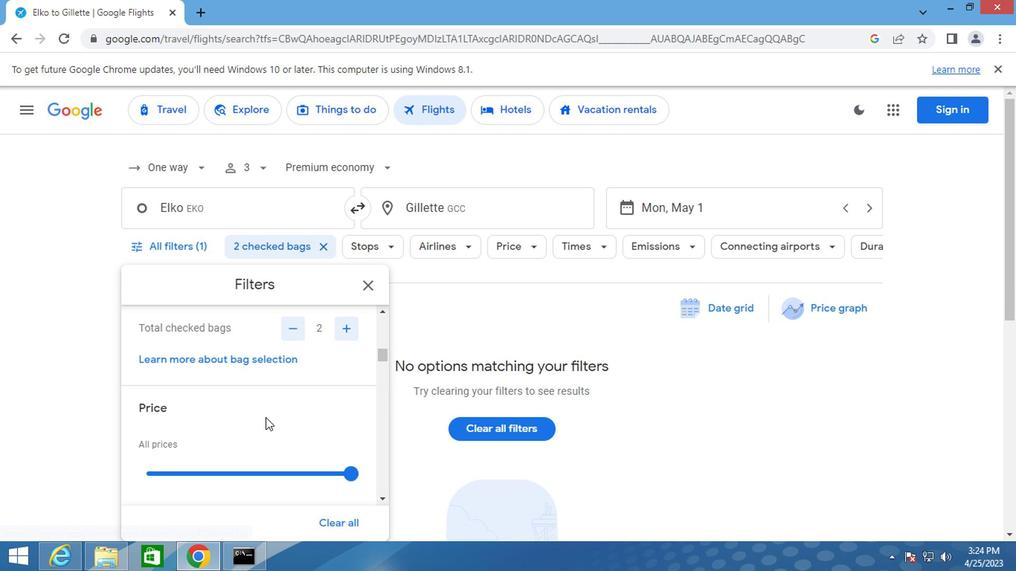 
Action: Mouse scrolled (262, 416) with delta (0, -1)
Screenshot: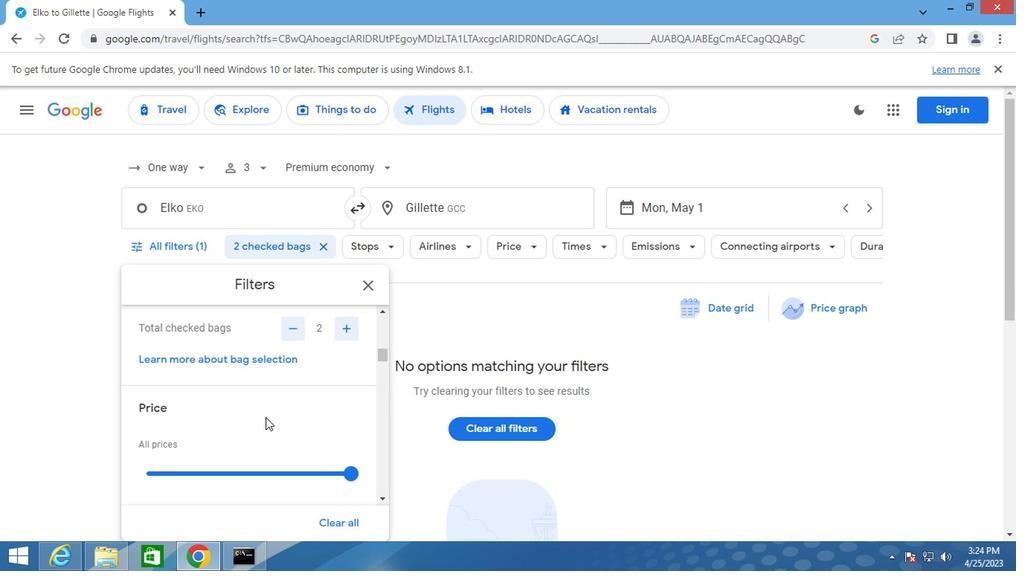 
Action: Mouse moved to (338, 324)
Screenshot: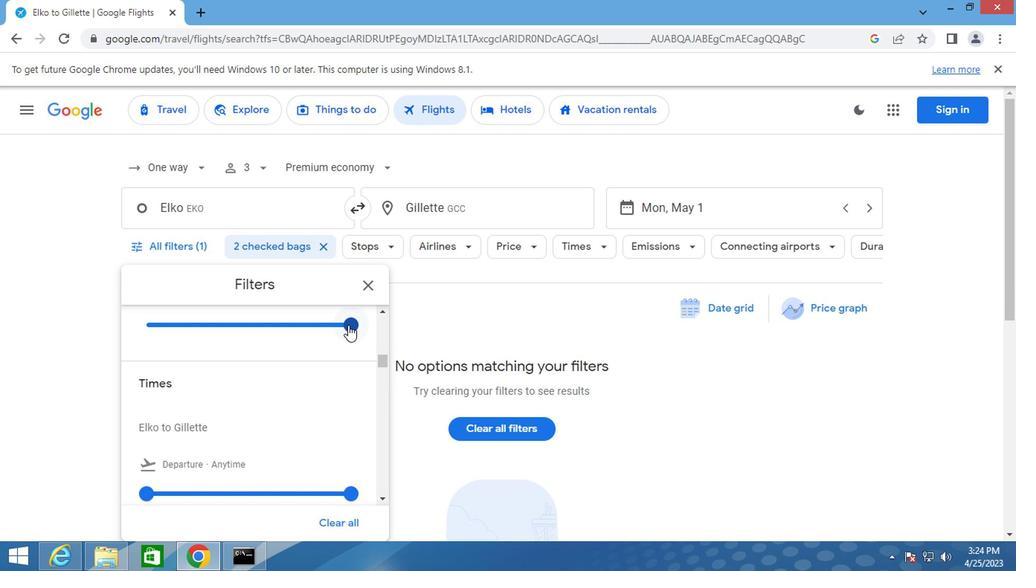 
Action: Mouse pressed left at (338, 324)
Screenshot: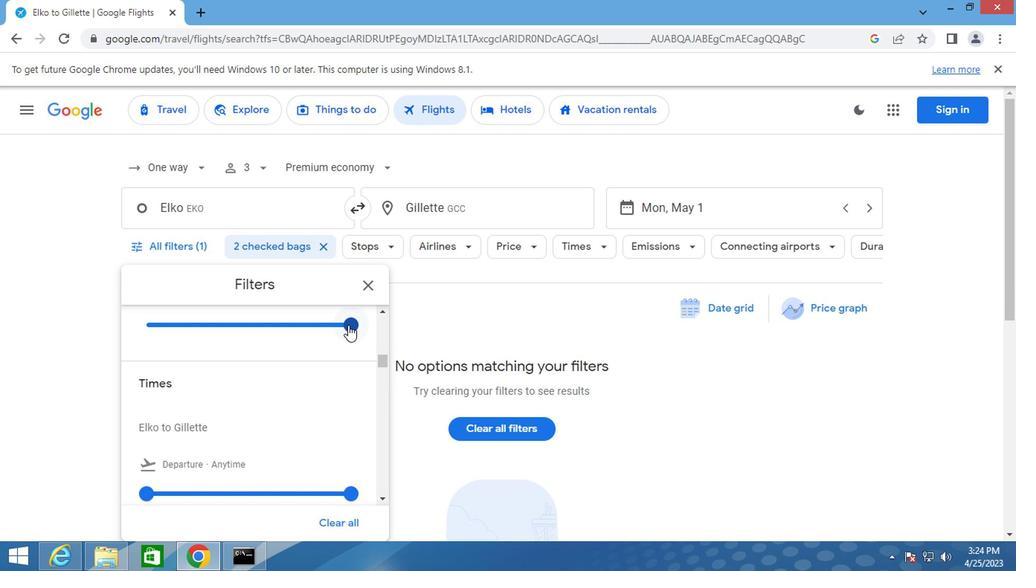 
Action: Mouse moved to (324, 321)
Screenshot: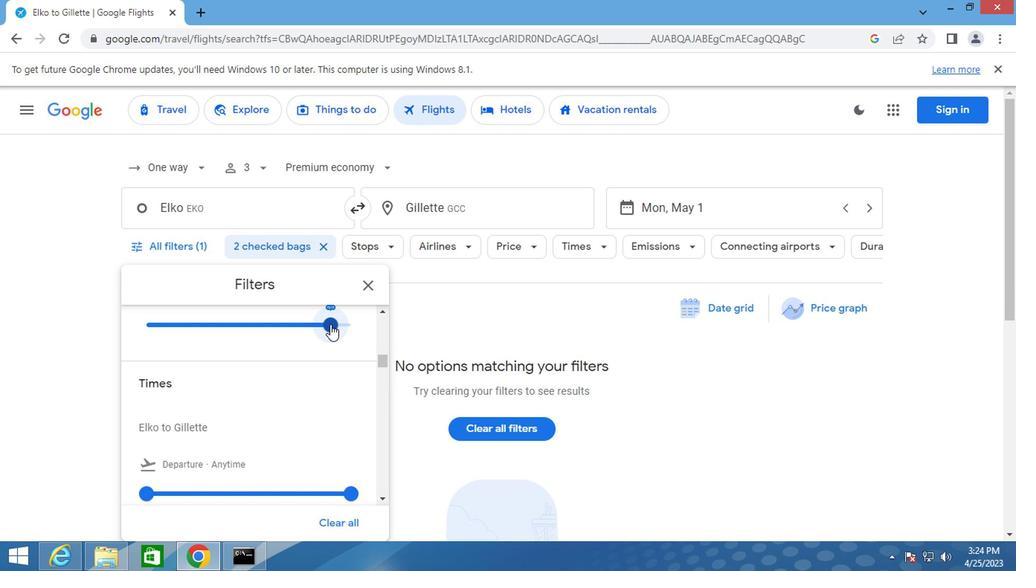 
Action: Mouse scrolled (324, 322) with delta (0, 0)
Screenshot: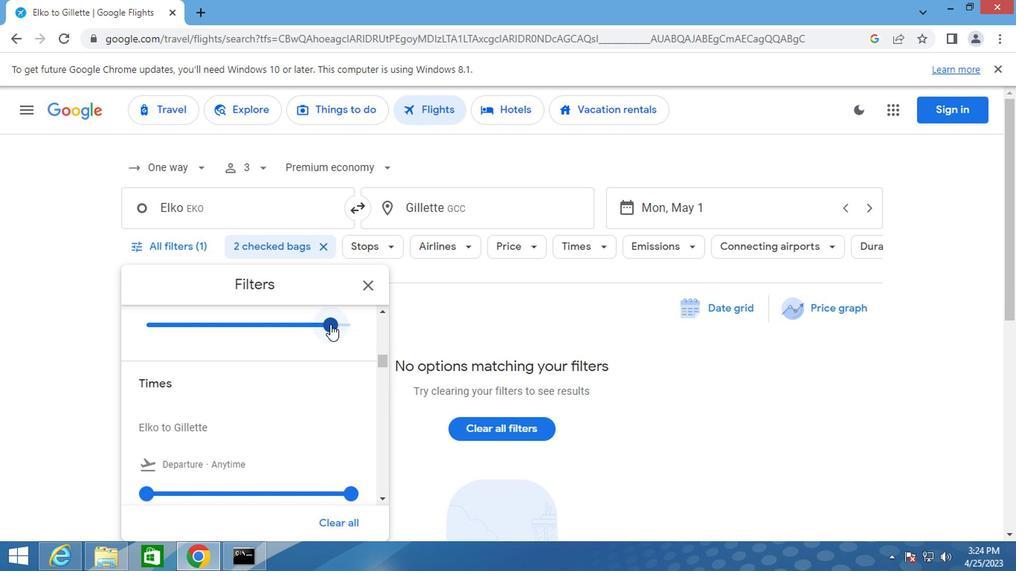 
Action: Mouse moved to (326, 393)
Screenshot: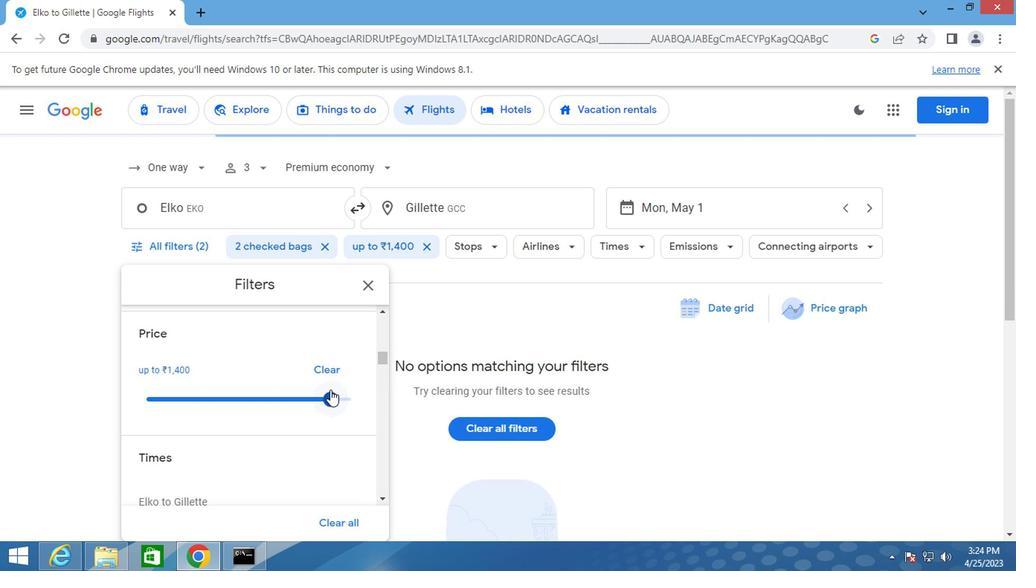 
Action: Mouse pressed left at (326, 393)
Screenshot: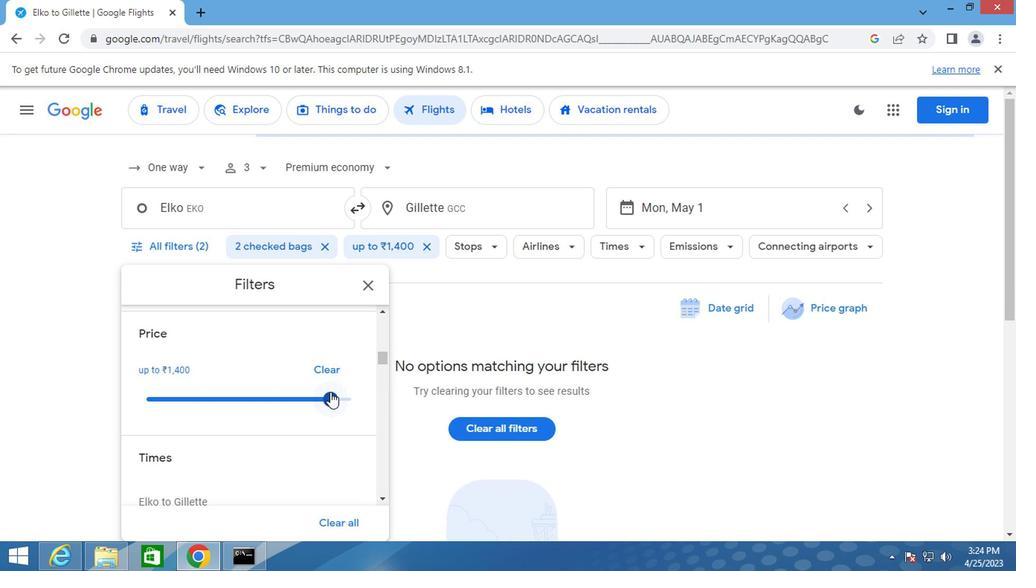 
Action: Mouse moved to (308, 381)
Screenshot: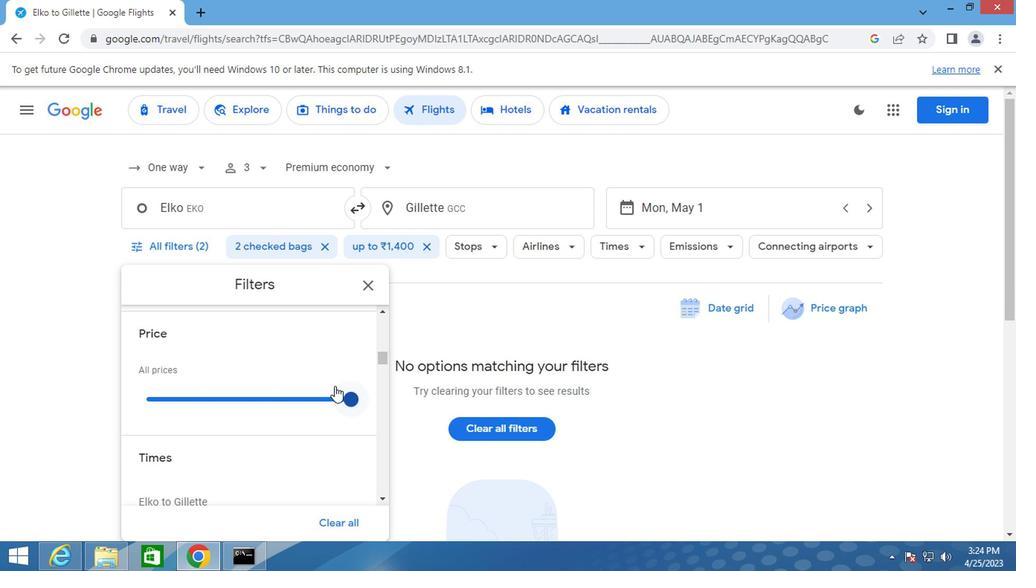 
Action: Mouse scrolled (308, 380) with delta (0, -1)
Screenshot: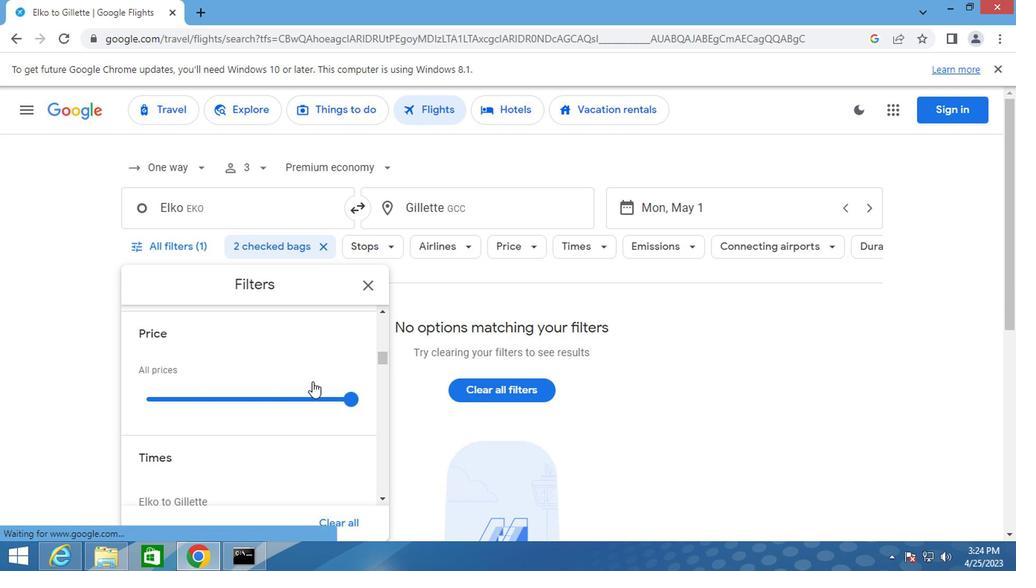 
Action: Mouse moved to (193, 486)
Screenshot: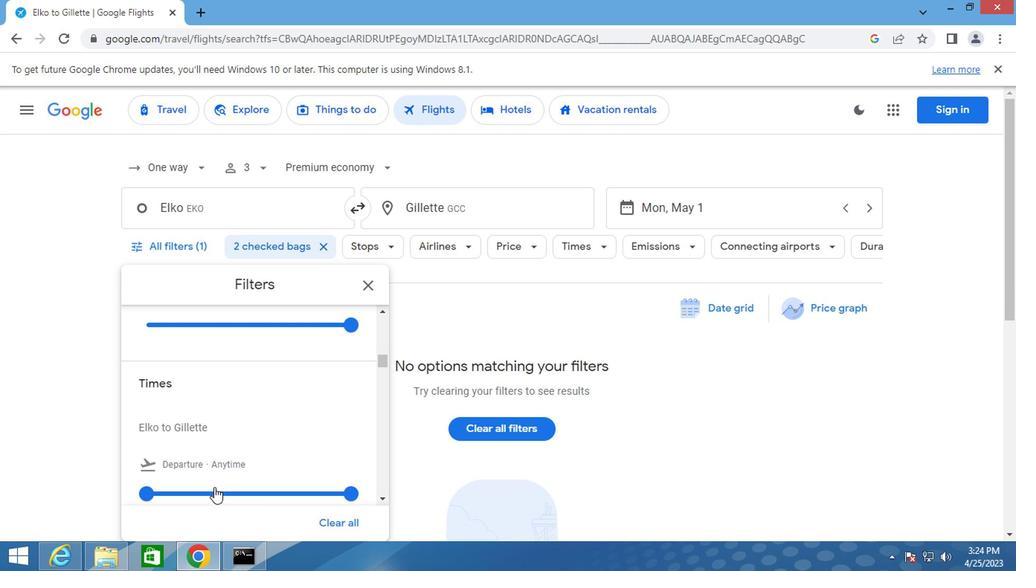 
Action: Mouse pressed left at (193, 486)
Screenshot: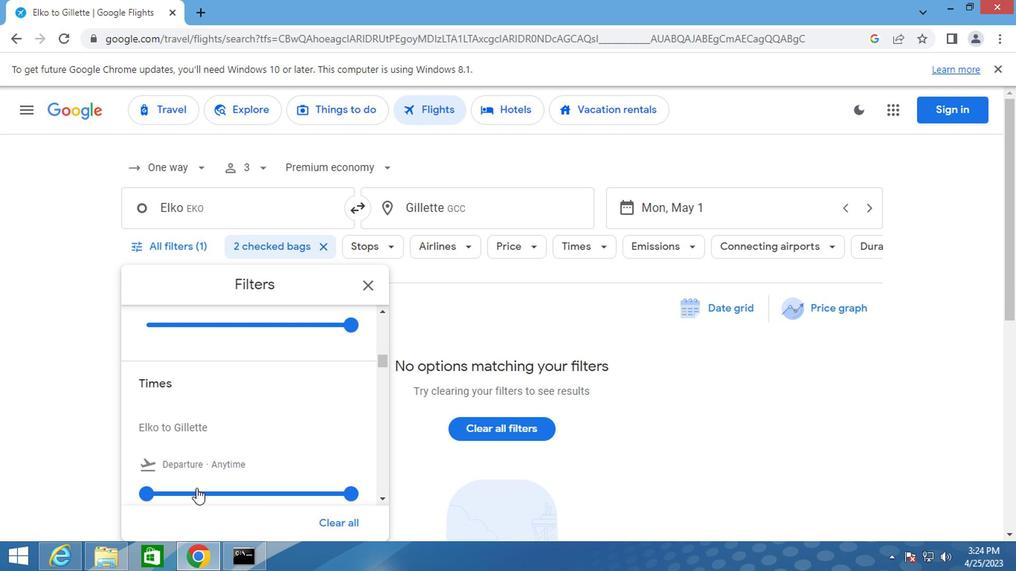 
Action: Mouse moved to (240, 480)
Screenshot: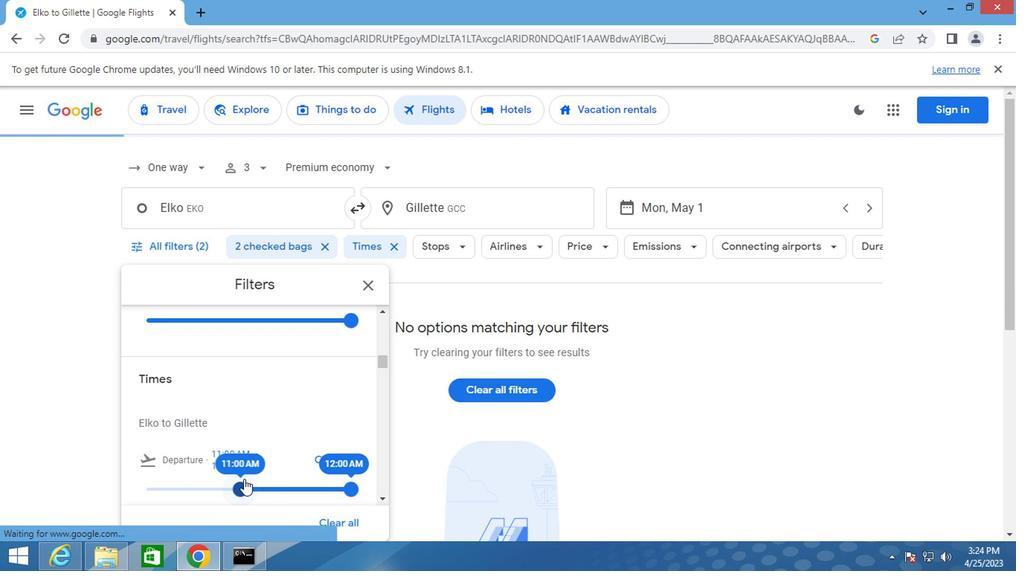 
Action: Mouse pressed left at (240, 480)
Screenshot: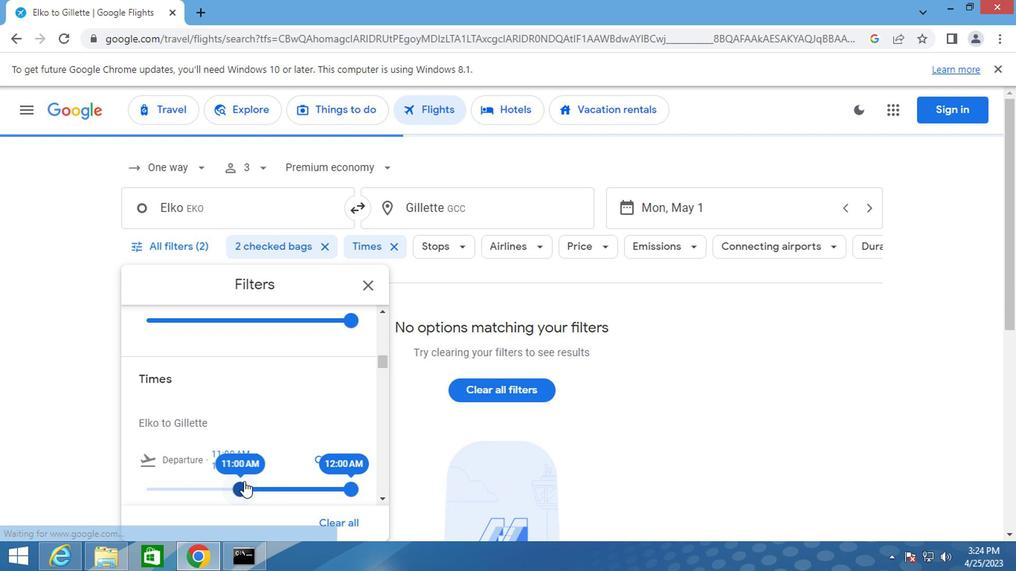 
Action: Mouse moved to (356, 282)
Screenshot: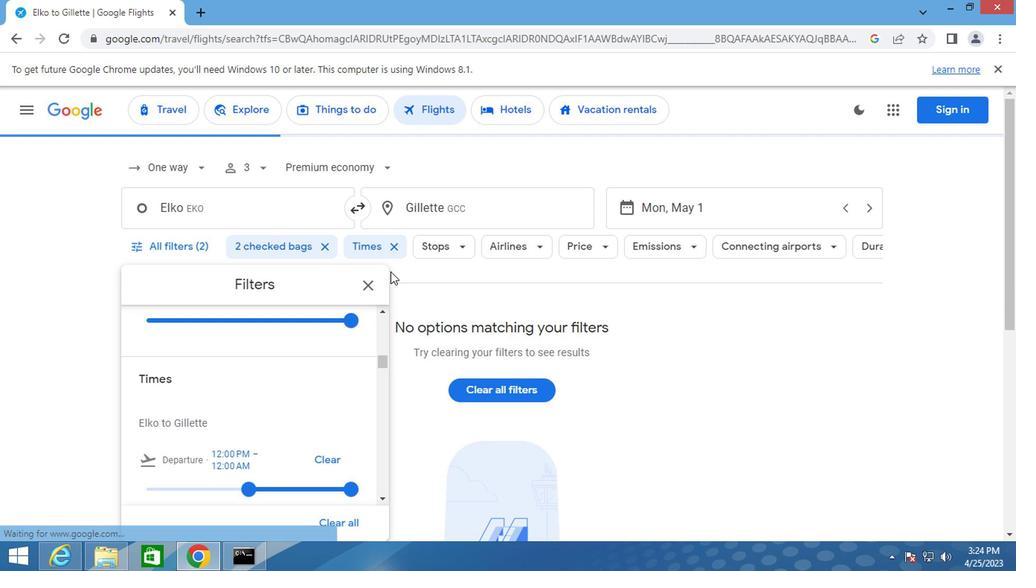 
Action: Mouse pressed left at (356, 282)
Screenshot: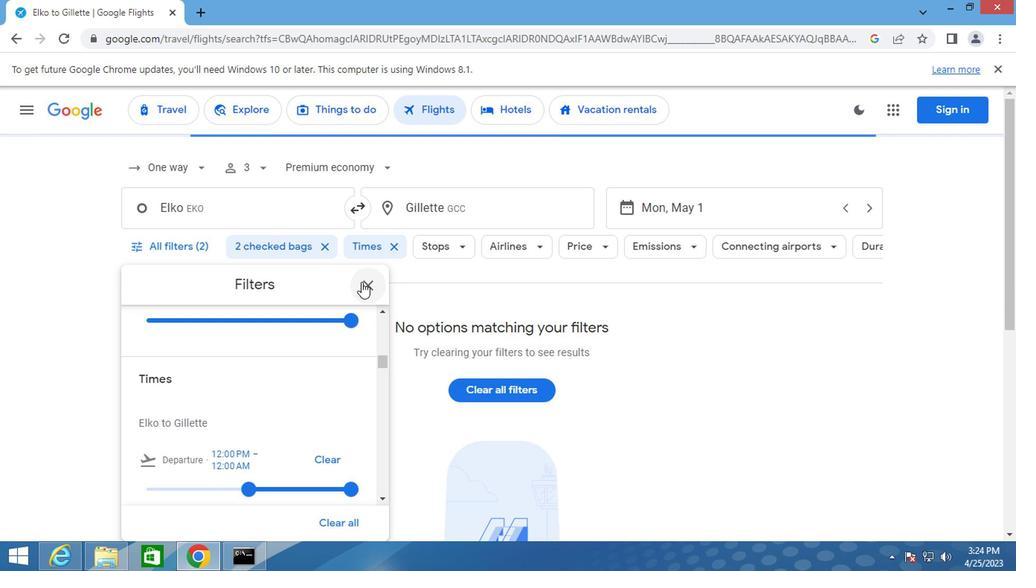 
Action: Key pressed <Key.f8>
Screenshot: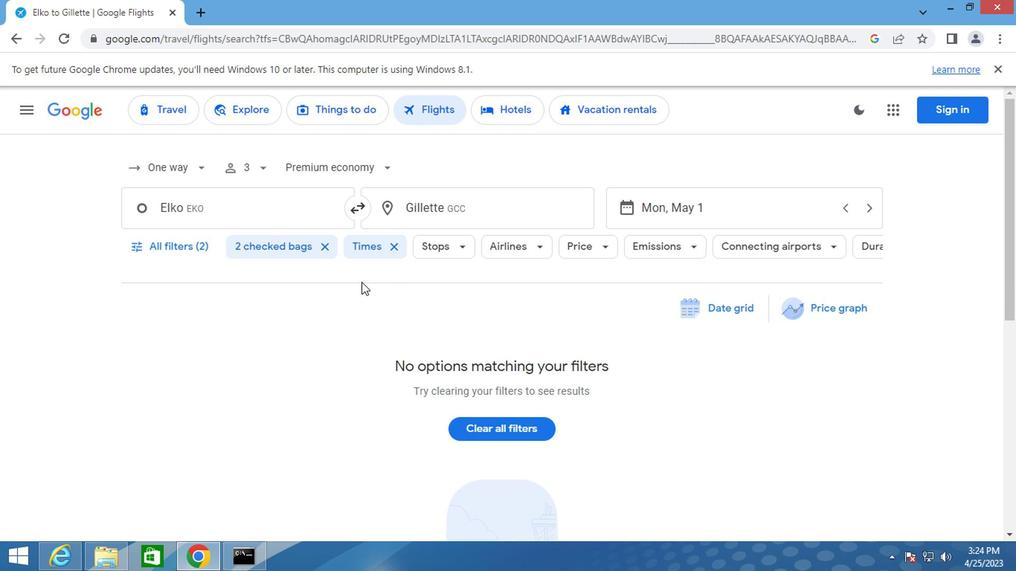 
